 Task: Set up trigger to resolution for routine software license audits.
Action: Mouse moved to (718, 44)
Screenshot: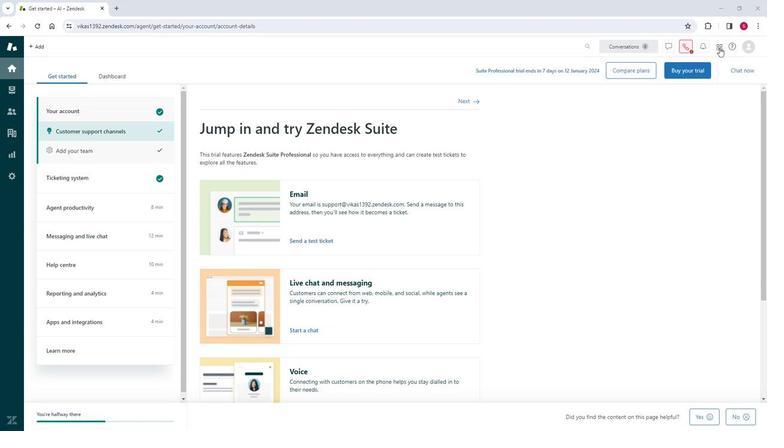 
Action: Mouse pressed left at (718, 44)
Screenshot: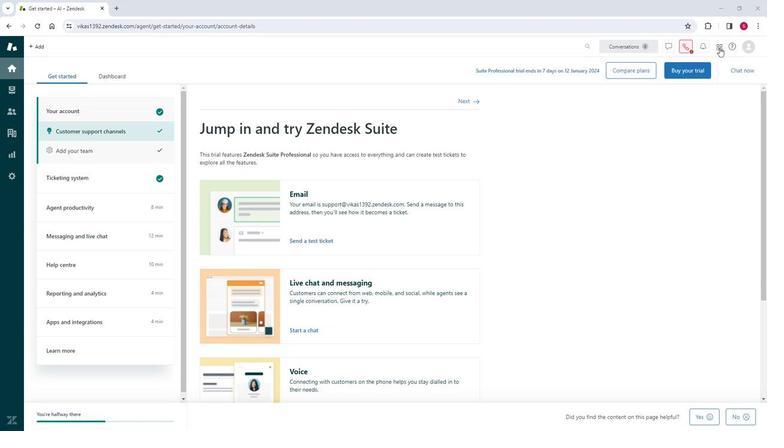 
Action: Mouse moved to (672, 242)
Screenshot: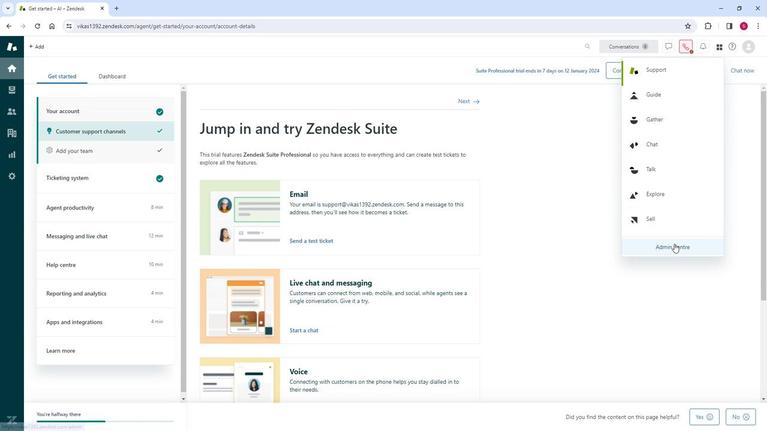 
Action: Mouse pressed left at (672, 242)
Screenshot: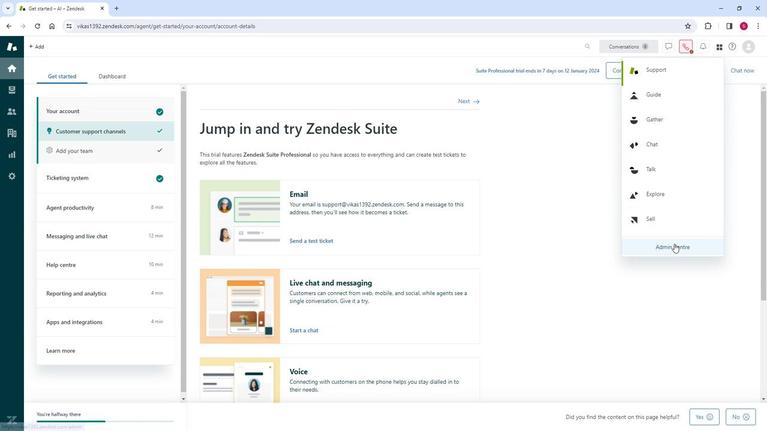 
Action: Mouse moved to (68, 223)
Screenshot: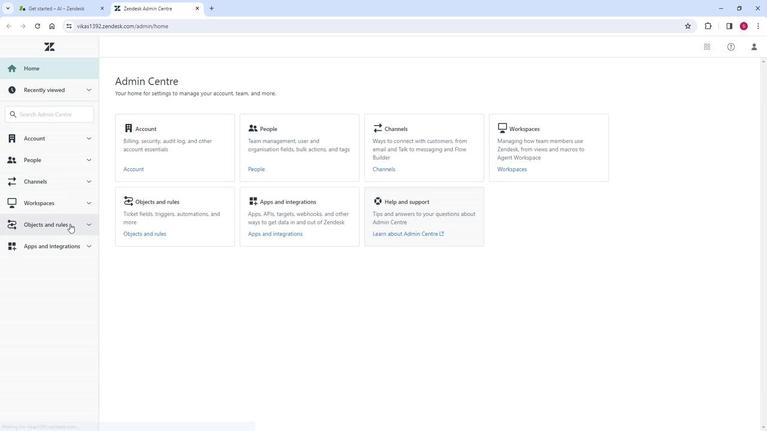 
Action: Mouse pressed left at (68, 223)
Screenshot: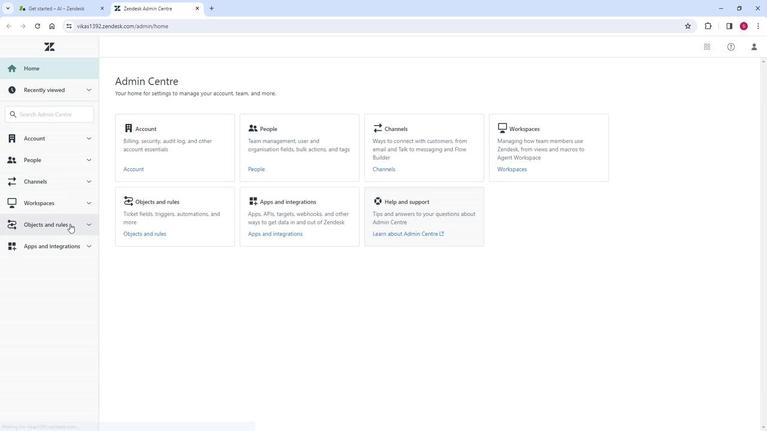 
Action: Mouse moved to (46, 331)
Screenshot: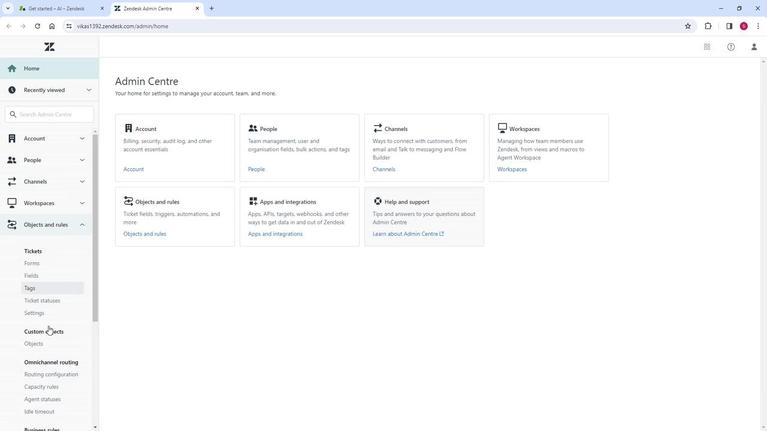 
Action: Mouse scrolled (46, 330) with delta (0, 0)
Screenshot: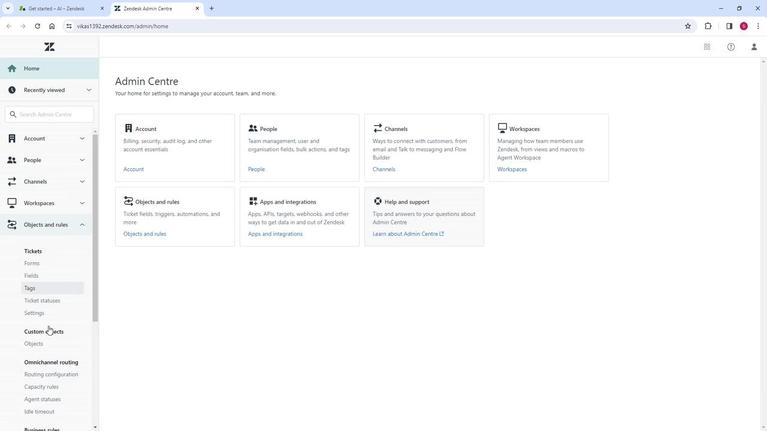 
Action: Mouse moved to (47, 347)
Screenshot: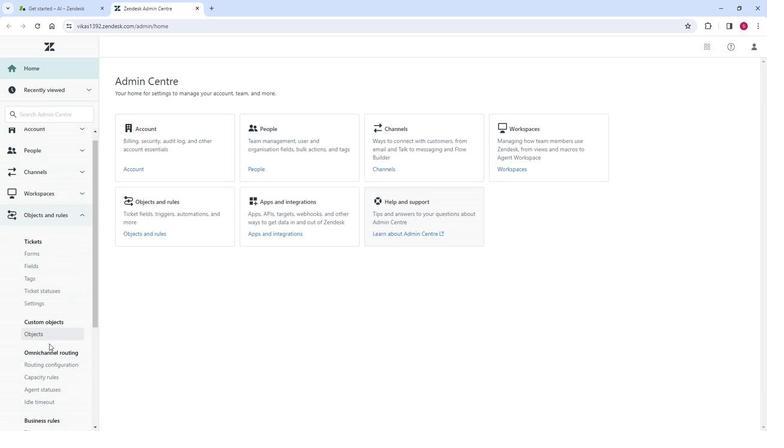 
Action: Mouse scrolled (47, 346) with delta (0, 0)
Screenshot: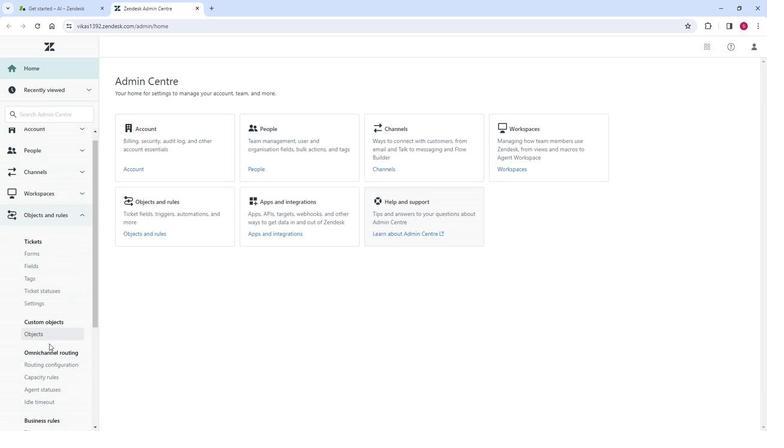 
Action: Mouse moved to (33, 359)
Screenshot: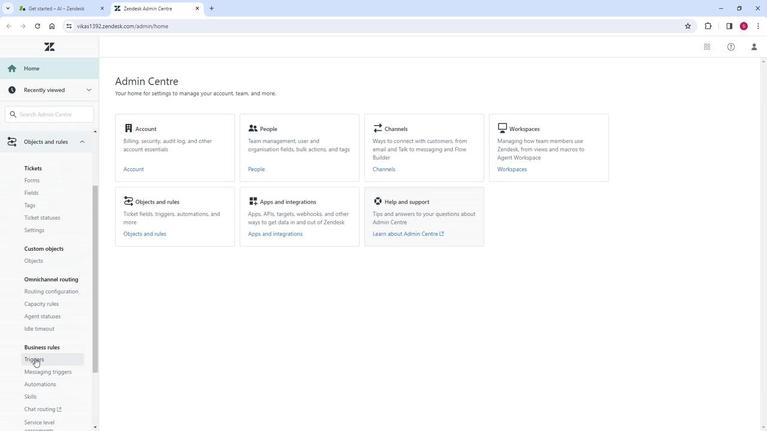 
Action: Mouse pressed left at (33, 359)
Screenshot: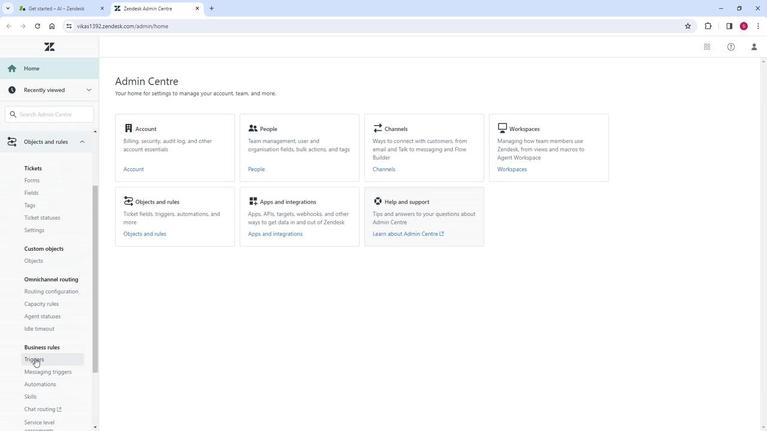 
Action: Mouse moved to (701, 79)
Screenshot: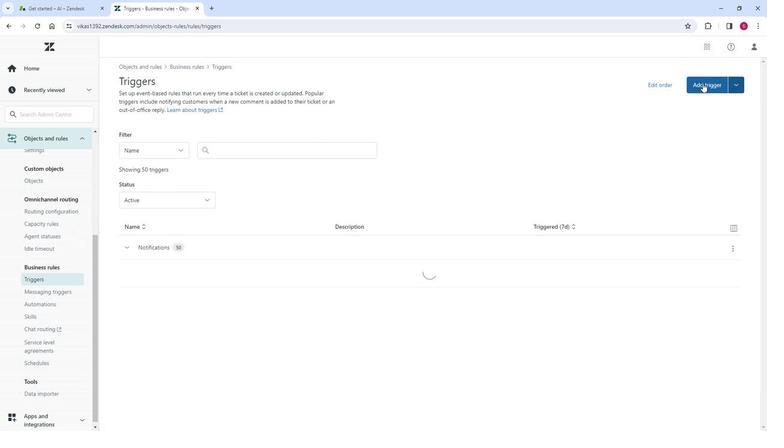
Action: Mouse pressed left at (701, 79)
Screenshot: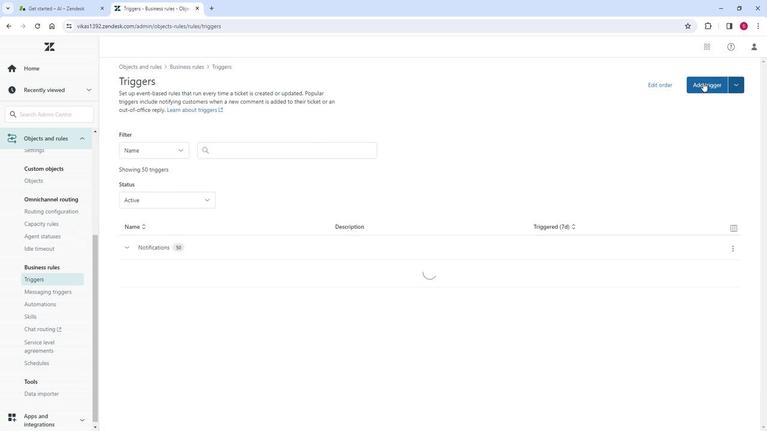 
Action: Mouse moved to (165, 114)
Screenshot: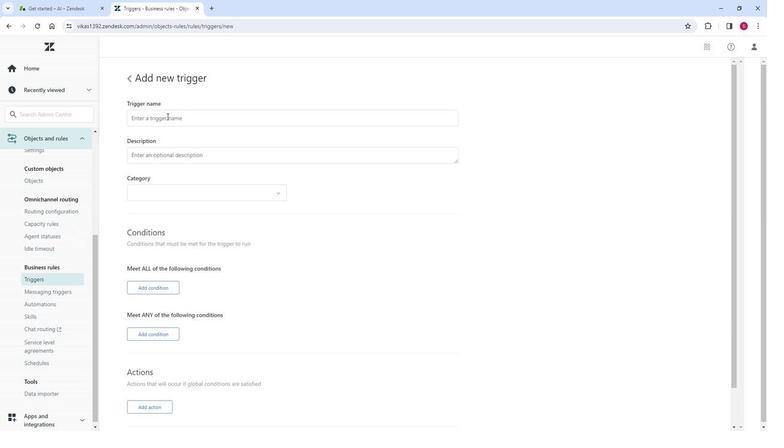 
Action: Mouse pressed left at (165, 114)
Screenshot: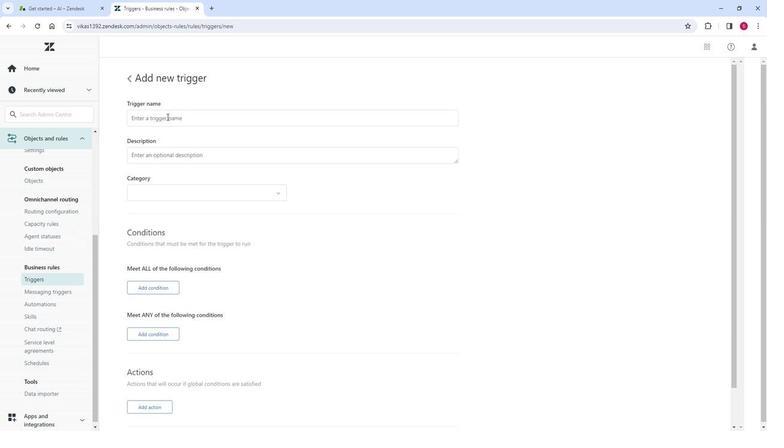 
Action: Mouse moved to (166, 114)
Screenshot: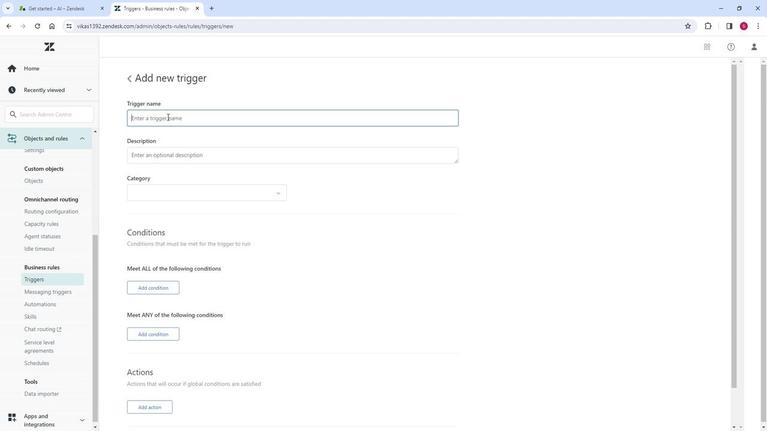 
Action: Key pressed <Key.shift>Auto<Key.space>resolce<Key.backspace><Key.backspace>ve<Key.space>s<Key.backspace>software<Key.space>licebe<Key.backspace><Key.backspace>v<Key.backspace>nse<Key.space>audit
Screenshot: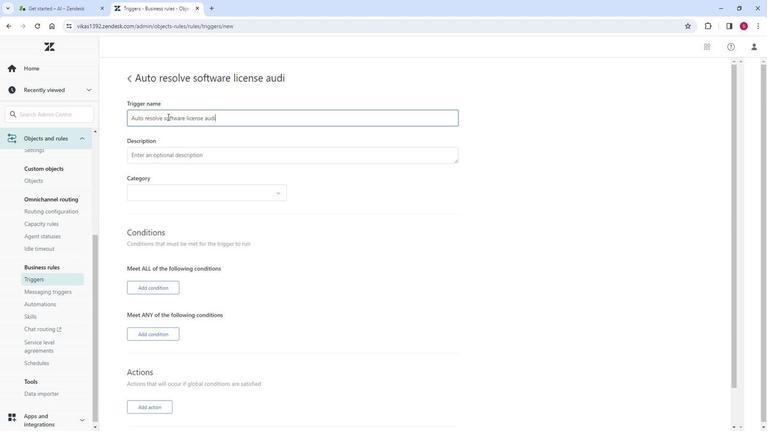 
Action: Mouse moved to (167, 157)
Screenshot: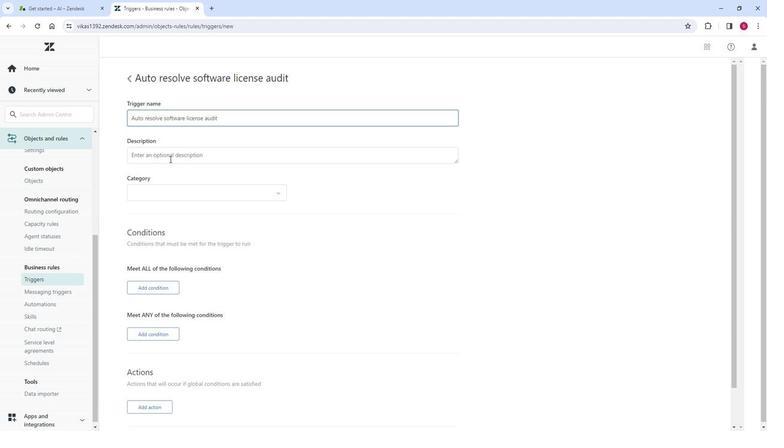 
Action: Mouse pressed left at (167, 157)
Screenshot: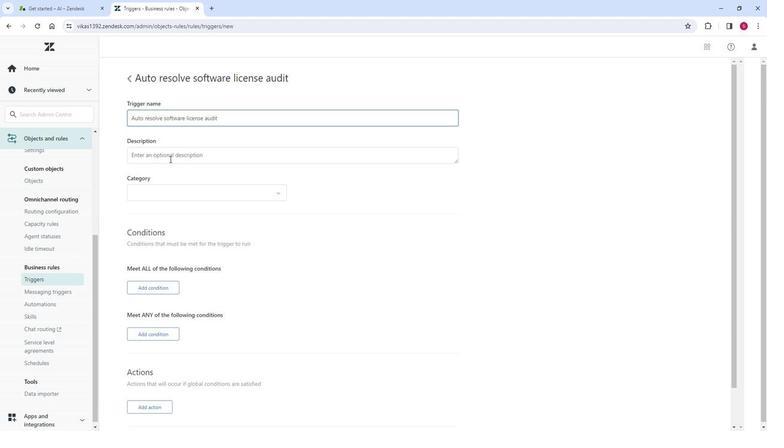 
Action: Mouse moved to (336, 131)
Screenshot: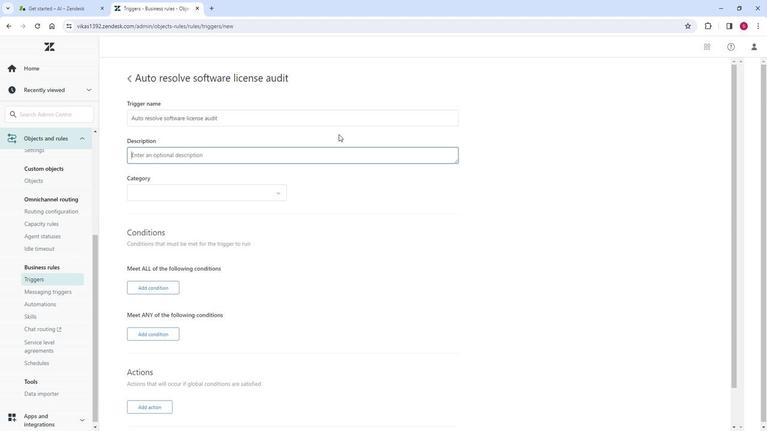 
Action: Key pressed <Key.shift>Automatically<Key.space>resi<Key.backspace>olves<Key.space>tickets<Key.space>relates<Key.backspace>d<Key.space>to<Key.space>routine<Key.space>audits.<Key.space><Key.shift>Activates<Key.space>when<Key.space>a<Key.space>ticket<Key.space>is<Key.space>created<Key.space>or<Key.space>updated<Key.space>witg<Key.backspace>h<Key.space>the<Key.space>tag<Key.space><Key.shift>"".<Key.left><Key.left><Key.shift><Key.shift><Key.shift><Key.shift><Key.shift><Key.shift><Key.shift><Key.shift><Key.shift><Key.shift><Key.shift><Key.shift><Key.shift><Key.shift><Key.shift><Key.shift><Key.shift>License<Key.space><Key.backspace><Key.shift><Key.shift><Key.shift><Key.shift><Key.shift><Key.shift><Key.shift><Key.shift><Key.shift><Key.shift><Key.shift><Key.shift><Key.shift><Key.shift><Key.shift><Key.shift><Key.shift><Key.shift><Key.shift><Key.shift><Key.shift><Key.shift><Key.shift><Key.shift><Key.shift>_<Key.shift>Audit
Screenshot: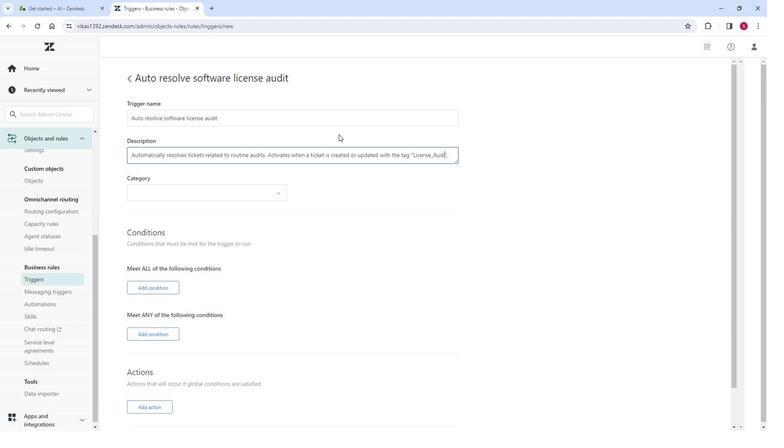 
Action: Mouse moved to (282, 192)
Screenshot: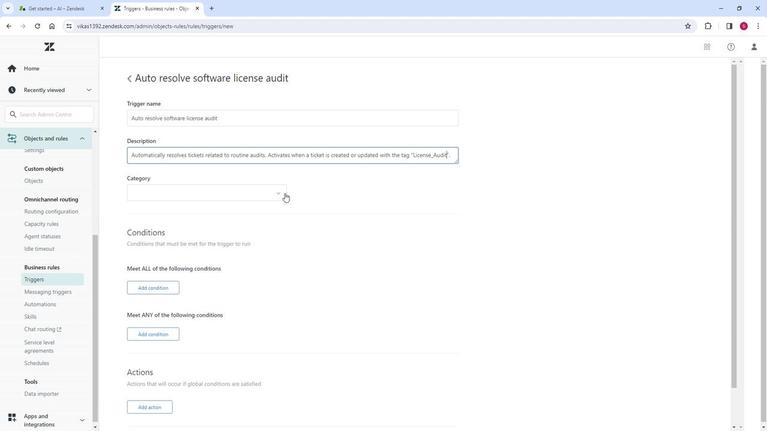 
Action: Mouse pressed left at (282, 192)
Screenshot: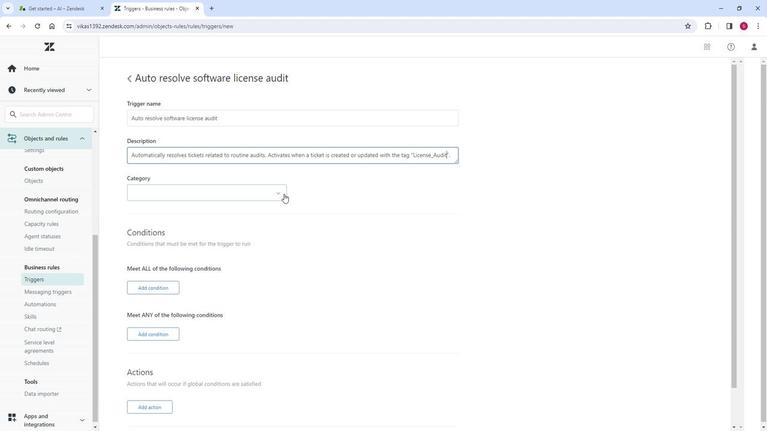 
Action: Mouse moved to (210, 215)
Screenshot: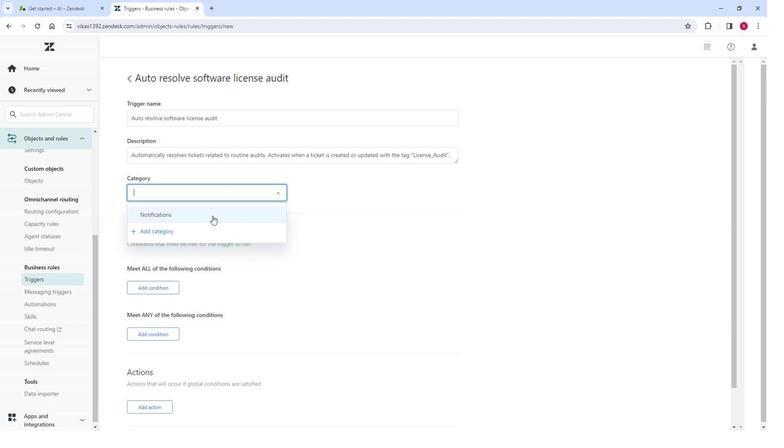 
Action: Mouse pressed left at (210, 215)
Screenshot: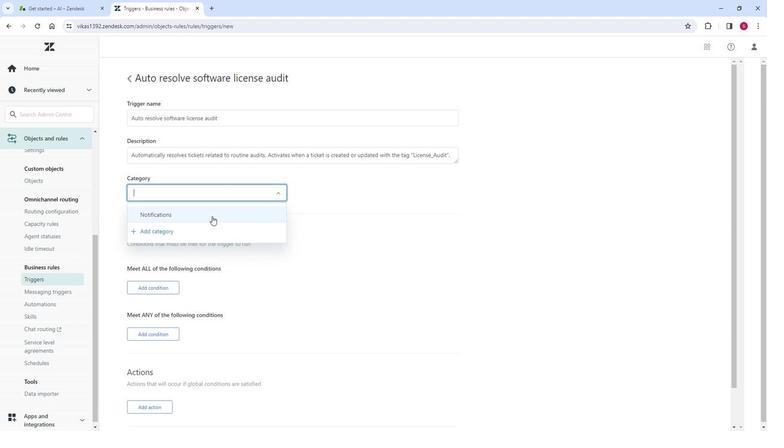 
Action: Mouse moved to (156, 285)
Screenshot: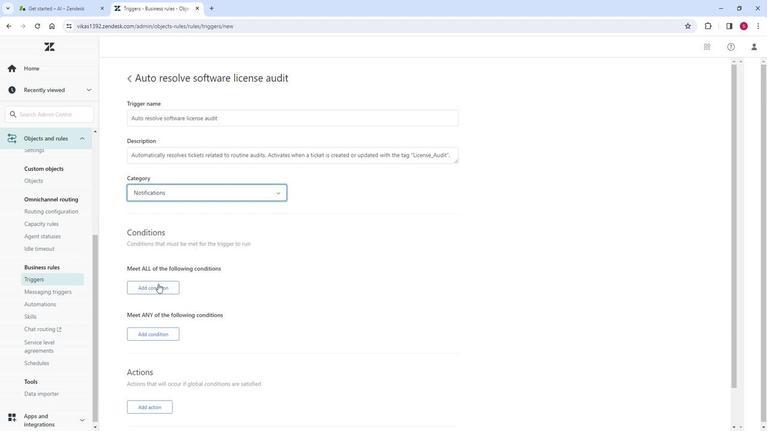 
Action: Mouse pressed left at (156, 285)
Screenshot: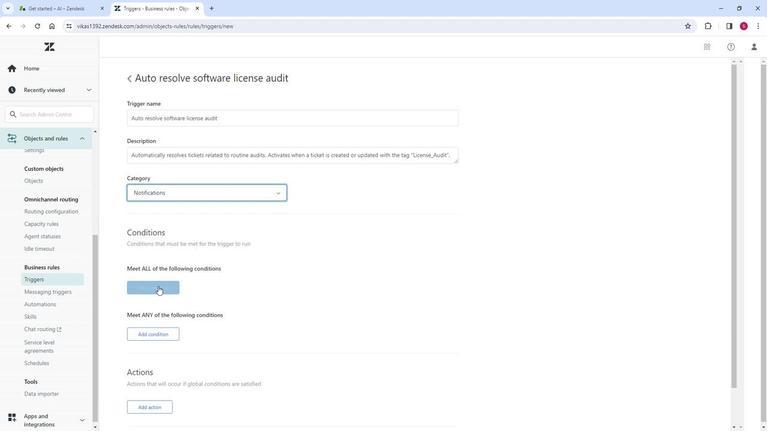 
Action: Mouse moved to (214, 299)
Screenshot: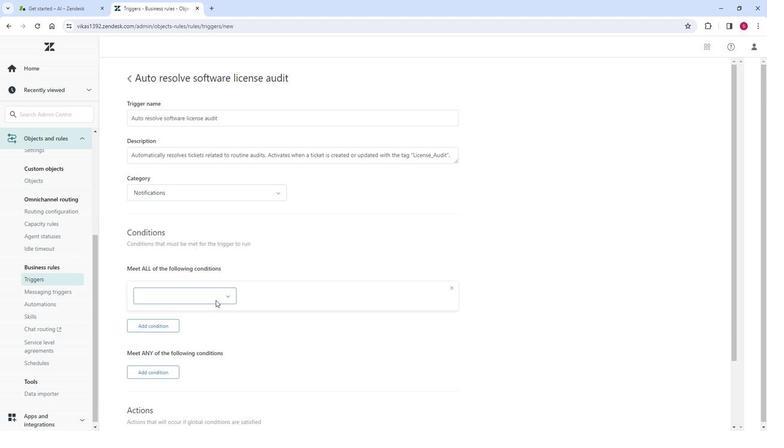 
Action: Mouse pressed left at (214, 299)
Screenshot: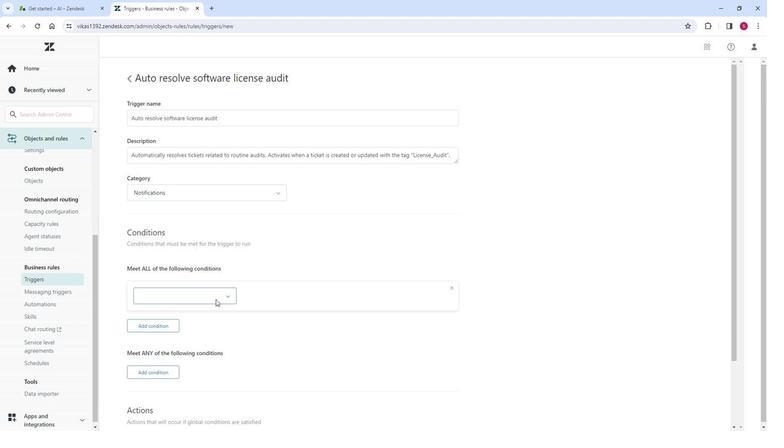 
Action: Mouse moved to (176, 175)
Screenshot: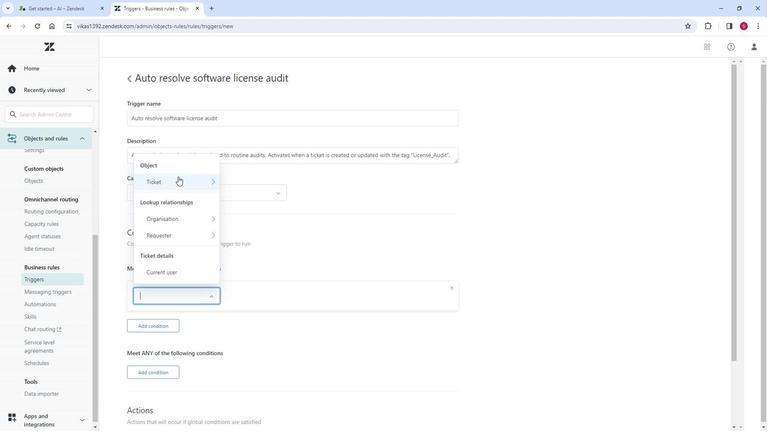 
Action: Mouse pressed left at (176, 175)
Screenshot: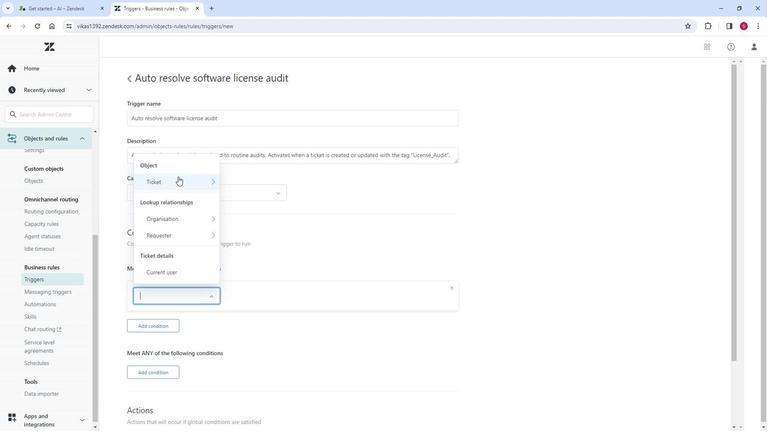 
Action: Mouse moved to (174, 215)
Screenshot: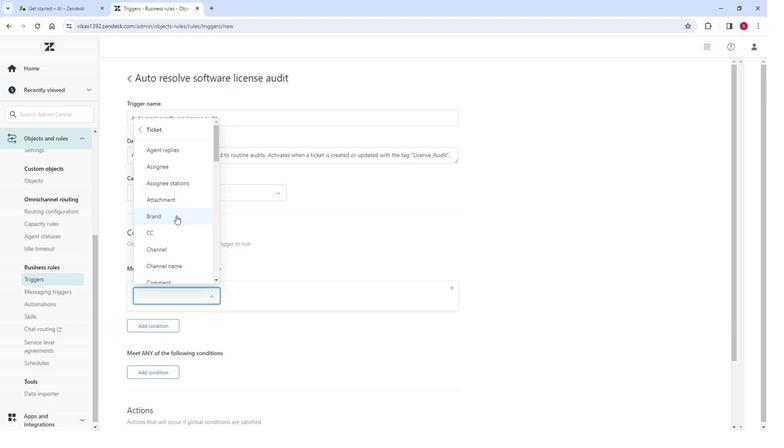 
Action: Mouse scrolled (174, 215) with delta (0, 0)
Screenshot: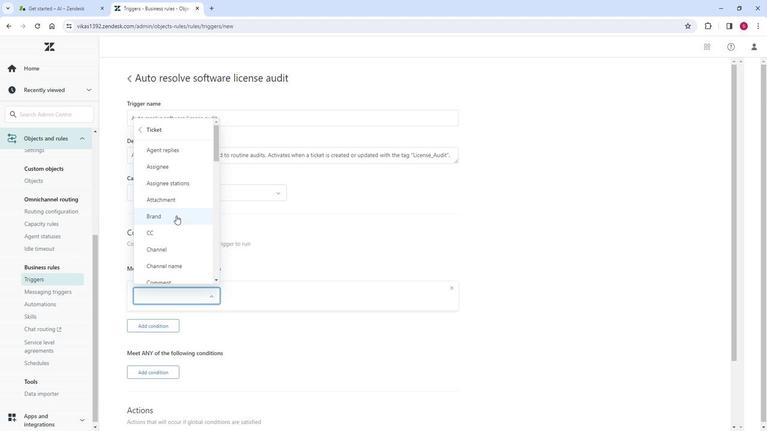 
Action: Mouse moved to (173, 218)
Screenshot: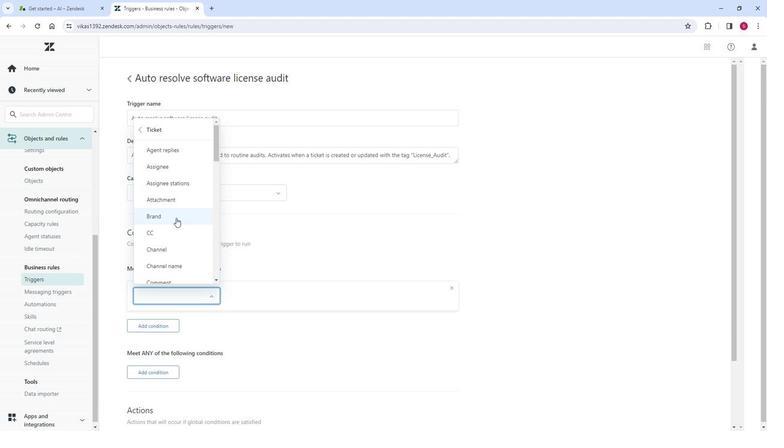 
Action: Mouse scrolled (173, 217) with delta (0, 0)
Screenshot: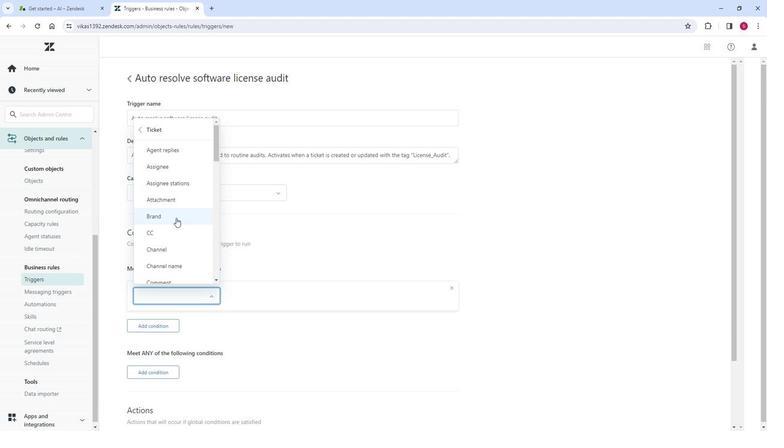 
Action: Mouse moved to (173, 220)
Screenshot: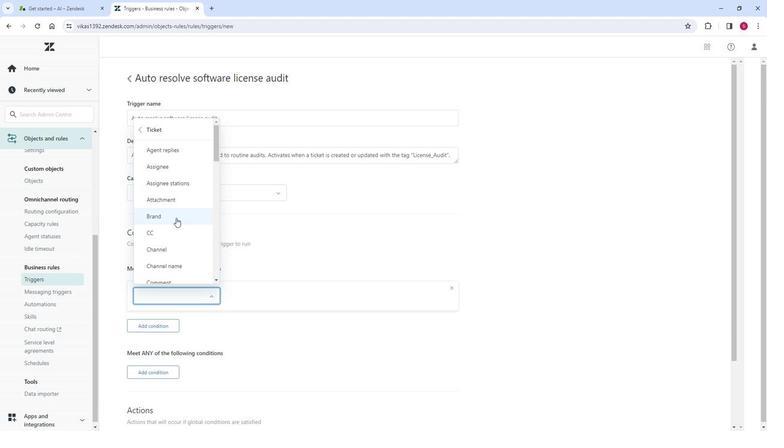 
Action: Mouse scrolled (173, 219) with delta (0, 0)
Screenshot: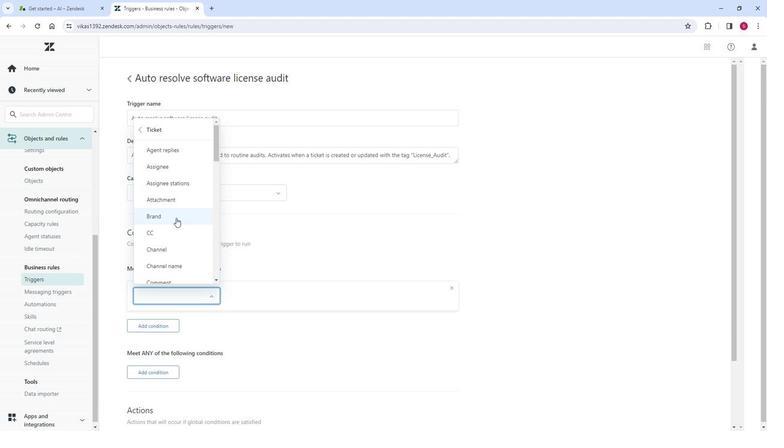 
Action: Mouse moved to (173, 220)
Screenshot: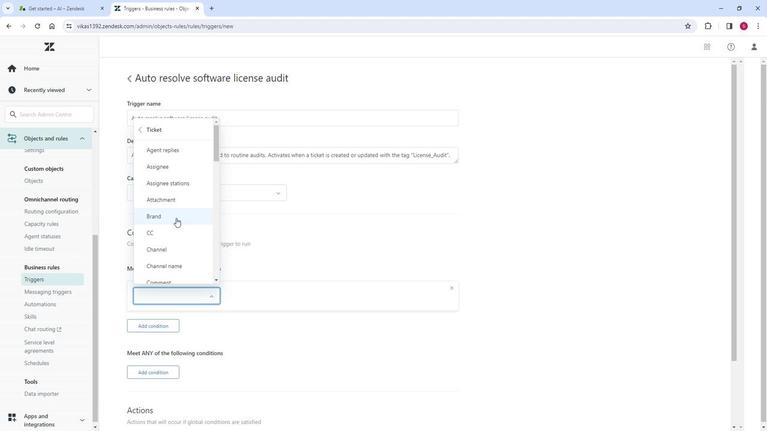 
Action: Mouse scrolled (173, 220) with delta (0, 0)
Screenshot: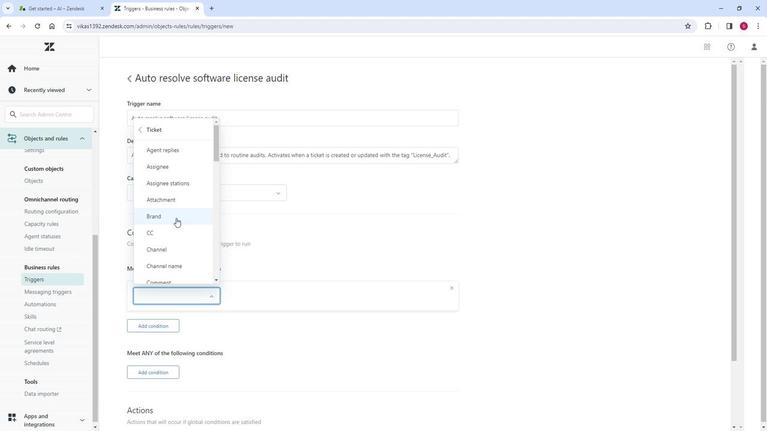 
Action: Mouse moved to (173, 221)
Screenshot: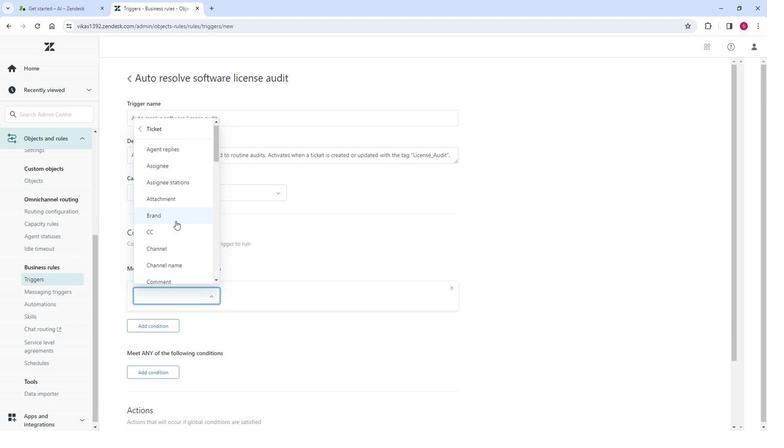 
Action: Mouse scrolled (173, 221) with delta (0, 0)
Screenshot: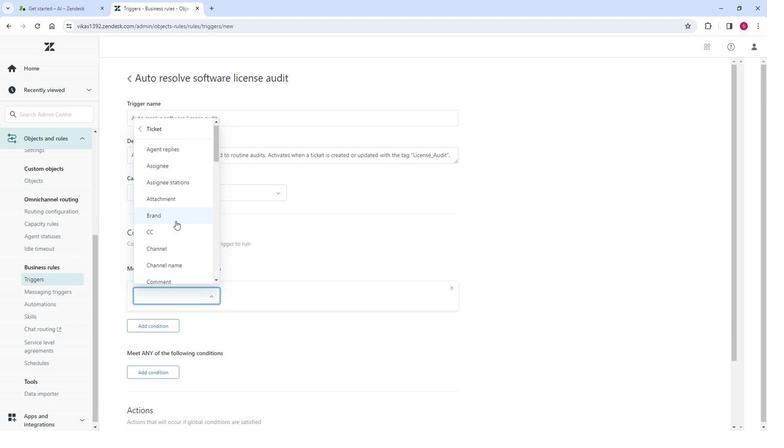 
Action: Mouse moved to (174, 224)
Screenshot: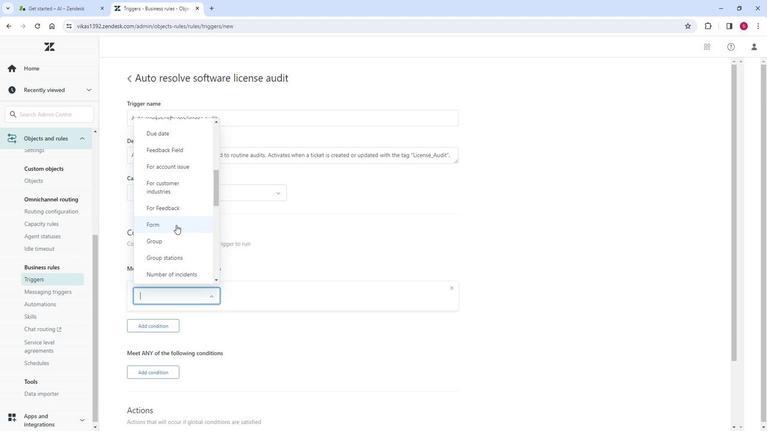 
Action: Mouse scrolled (174, 223) with delta (0, 0)
Screenshot: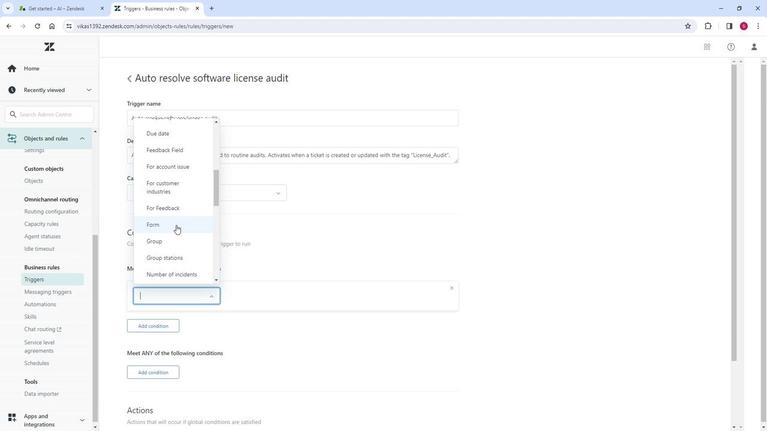 
Action: Mouse scrolled (174, 223) with delta (0, 0)
Screenshot: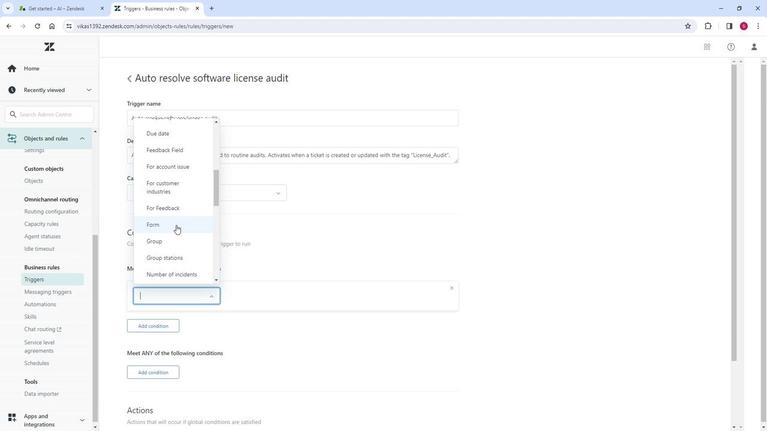 
Action: Mouse scrolled (174, 223) with delta (0, 0)
Screenshot: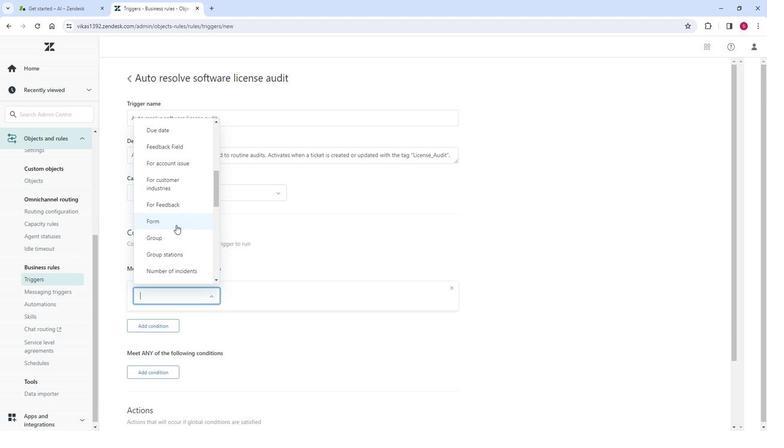 
Action: Mouse moved to (173, 226)
Screenshot: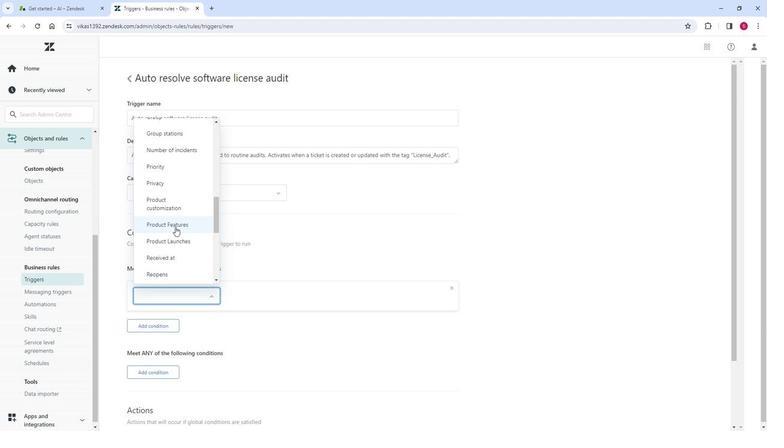 
Action: Mouse scrolled (173, 226) with delta (0, 0)
Screenshot: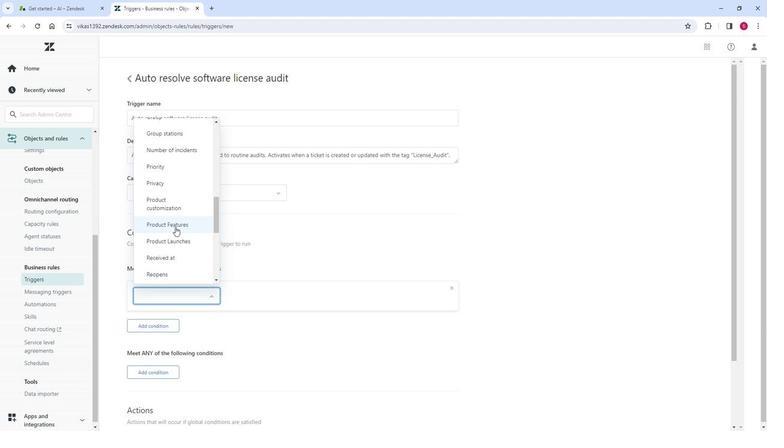 
Action: Mouse moved to (173, 226)
Screenshot: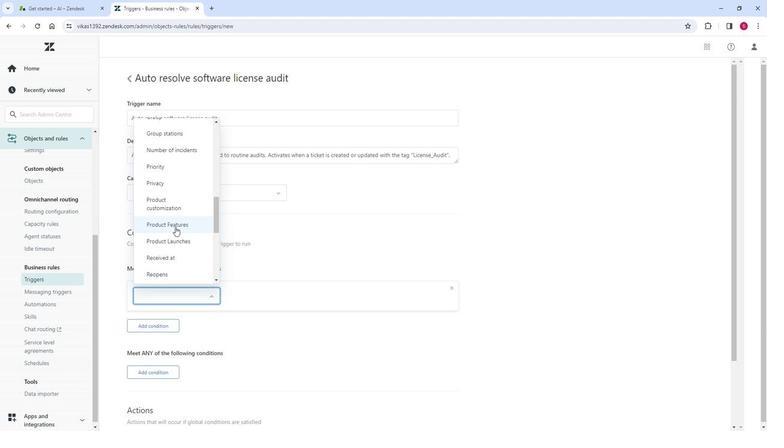 
Action: Mouse scrolled (173, 226) with delta (0, 0)
Screenshot: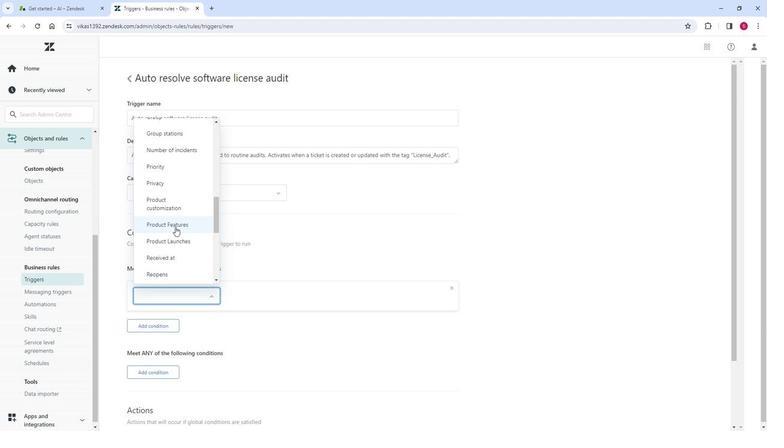 
Action: Mouse scrolled (173, 226) with delta (0, 0)
Screenshot: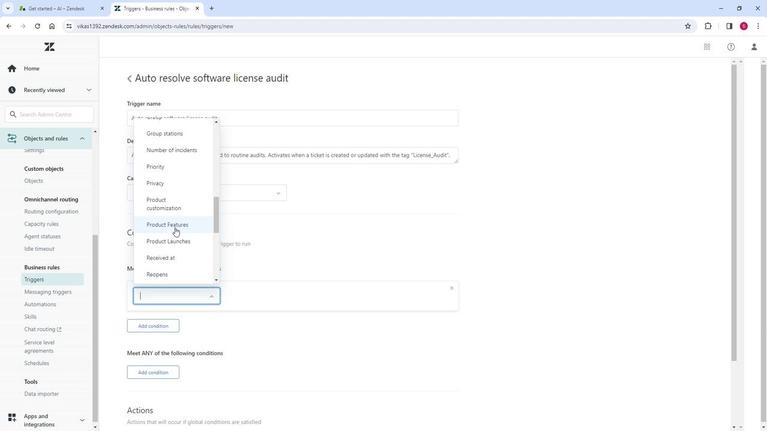 
Action: Mouse scrolled (173, 226) with delta (0, 0)
Screenshot: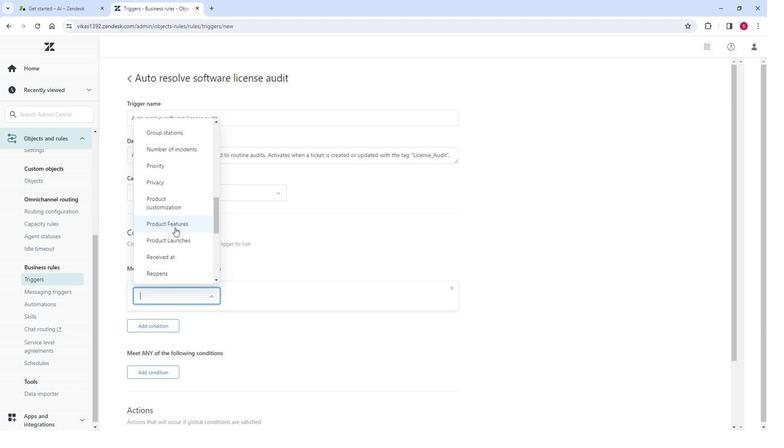
Action: Mouse scrolled (173, 226) with delta (0, 0)
Screenshot: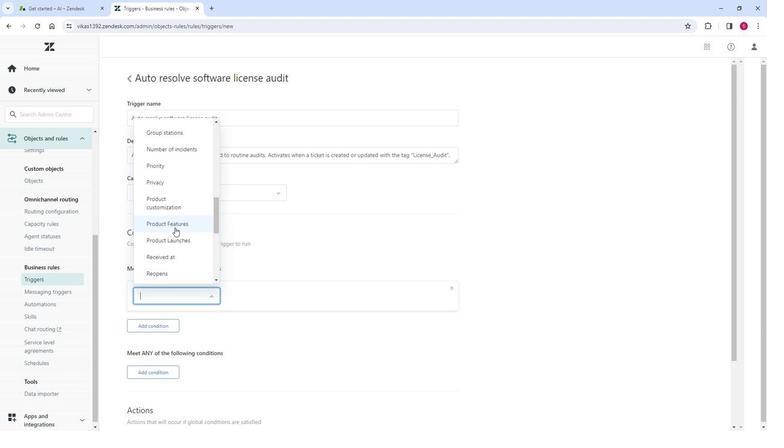 
Action: Mouse moved to (164, 158)
Screenshot: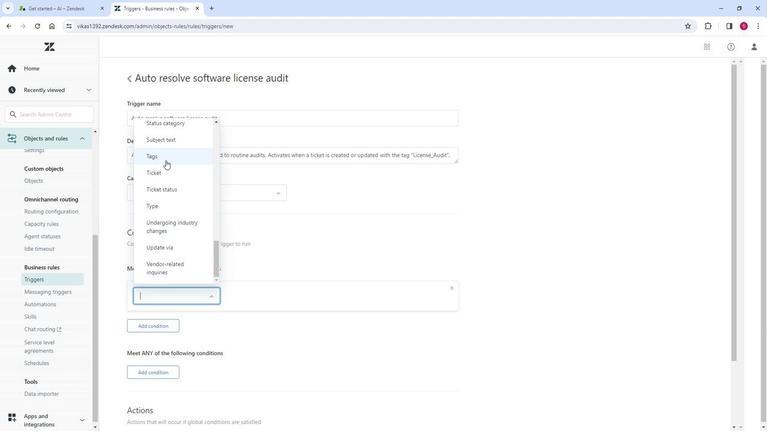 
Action: Mouse pressed left at (164, 158)
Screenshot: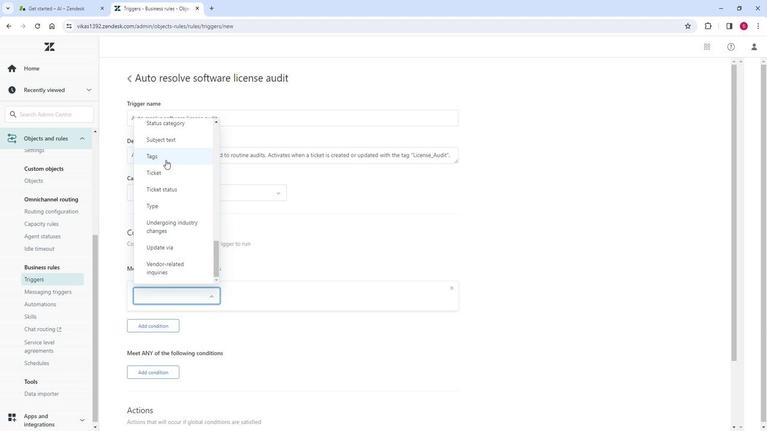 
Action: Mouse moved to (284, 315)
Screenshot: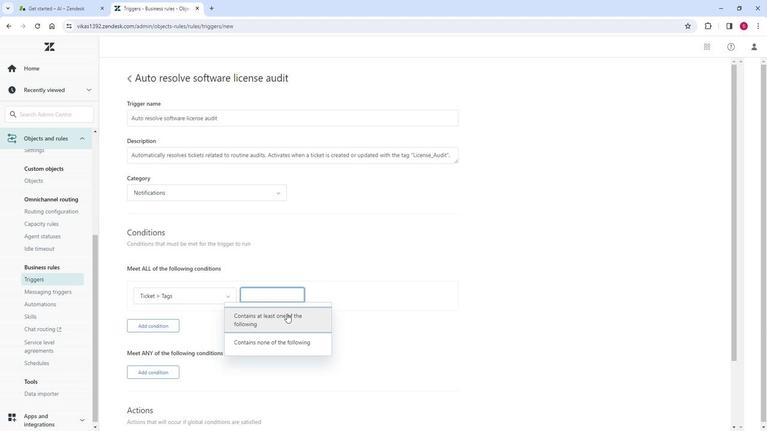 
Action: Mouse pressed left at (284, 315)
Screenshot: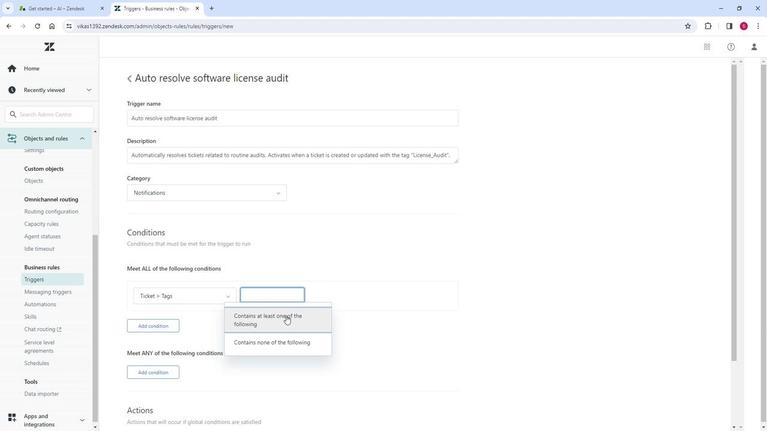 
Action: Mouse moved to (369, 297)
Screenshot: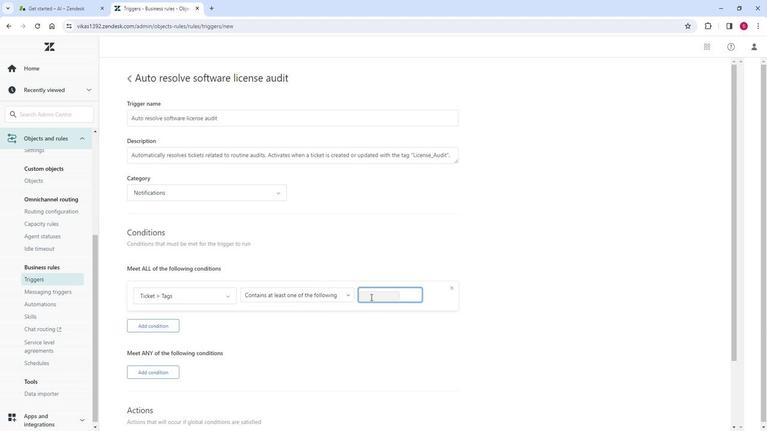 
Action: Key pressed <Key.shift>License<Key.shift><Key.shift><Key.shift><Key.shift>_a<Key.backspace><Key.shift>Aufi<Key.backspace><Key.backspace>dit<Key.enter>
Screenshot: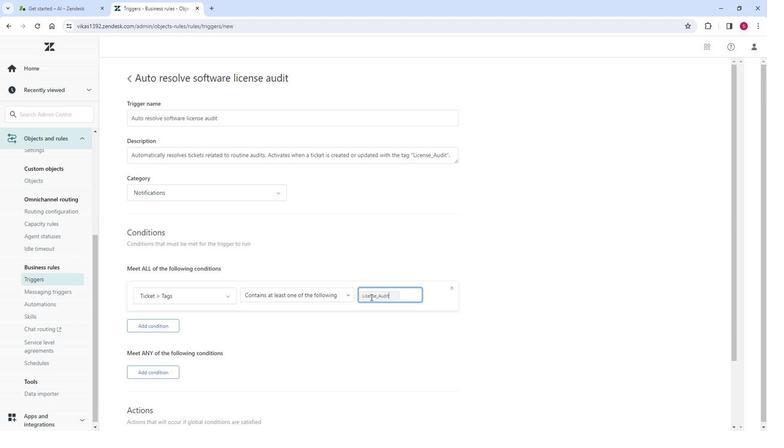 
Action: Mouse moved to (365, 245)
Screenshot: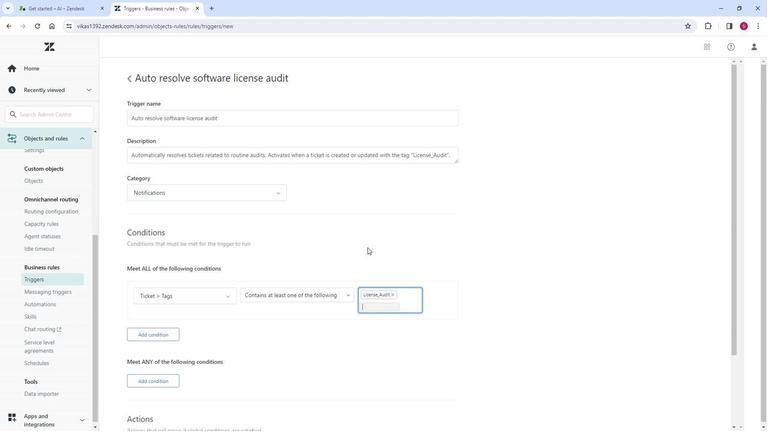 
Action: Key pressed <Key.shift>License<Key.enter><Key.shift>Audit<Key.enter>
Screenshot: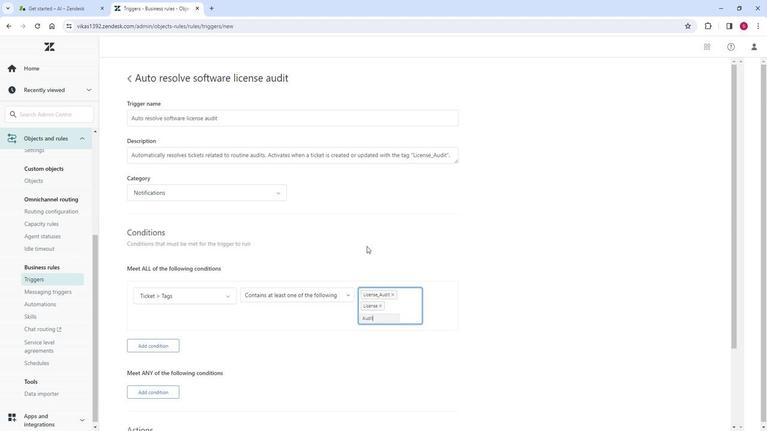 
Action: Mouse moved to (163, 391)
Screenshot: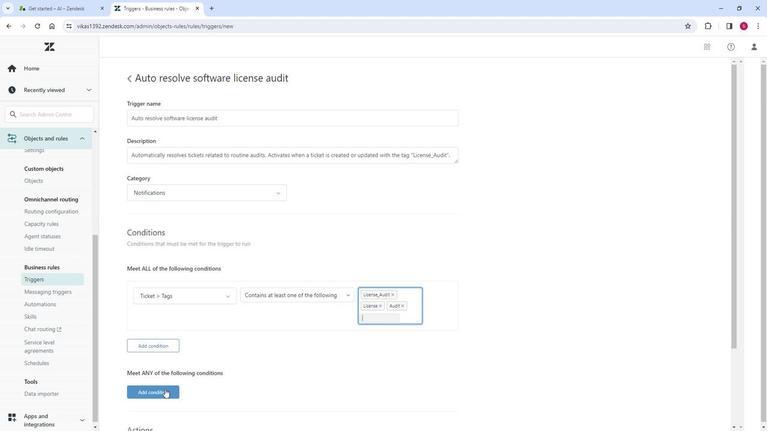 
Action: Mouse pressed left at (163, 391)
Screenshot: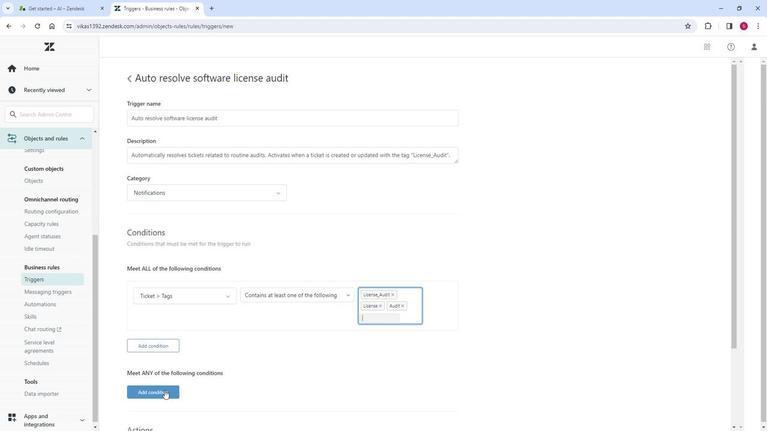 
Action: Mouse moved to (205, 346)
Screenshot: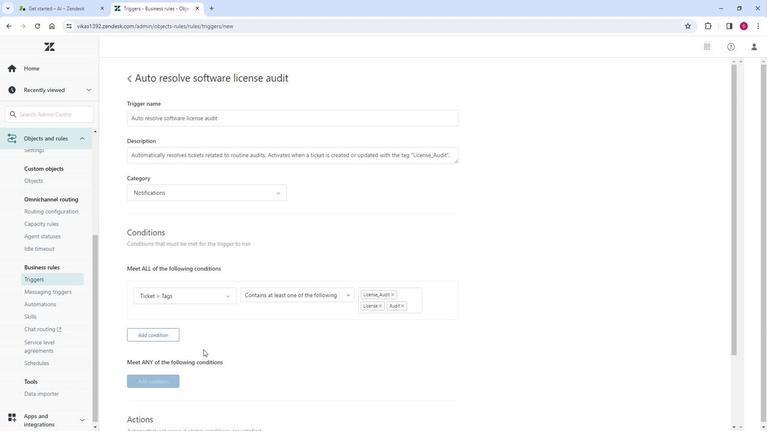 
Action: Mouse scrolled (205, 345) with delta (0, 0)
Screenshot: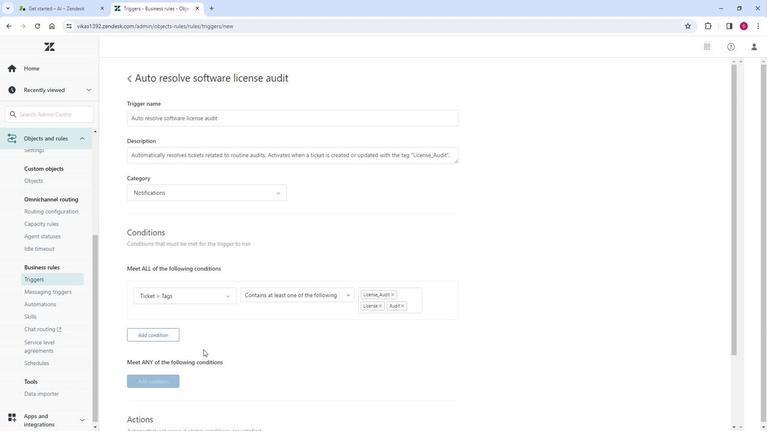 
Action: Mouse moved to (207, 343)
Screenshot: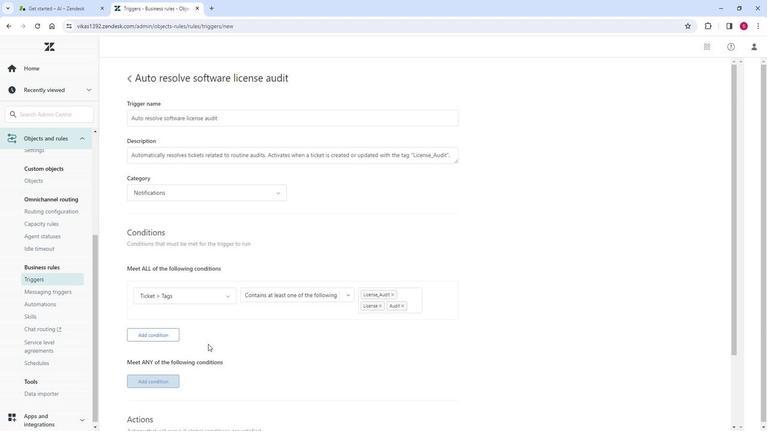 
Action: Mouse scrolled (207, 342) with delta (0, 0)
Screenshot: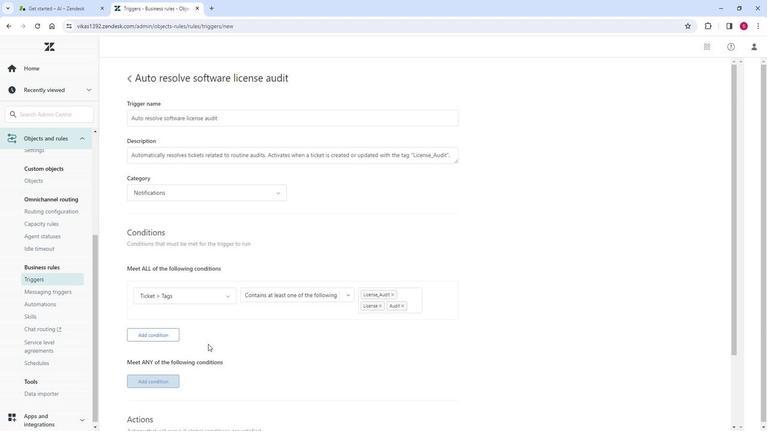 
Action: Mouse moved to (208, 339)
Screenshot: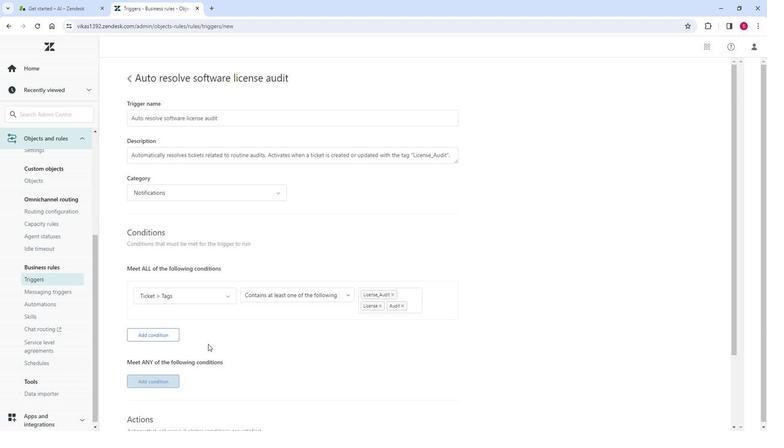 
Action: Mouse scrolled (208, 339) with delta (0, 0)
Screenshot: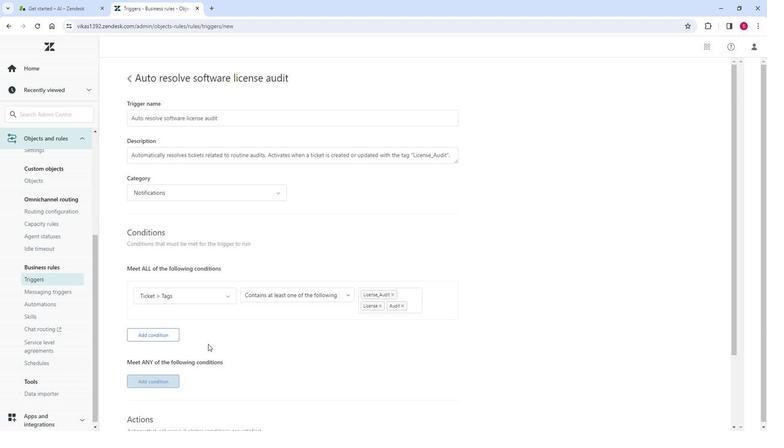 
Action: Mouse moved to (208, 334)
Screenshot: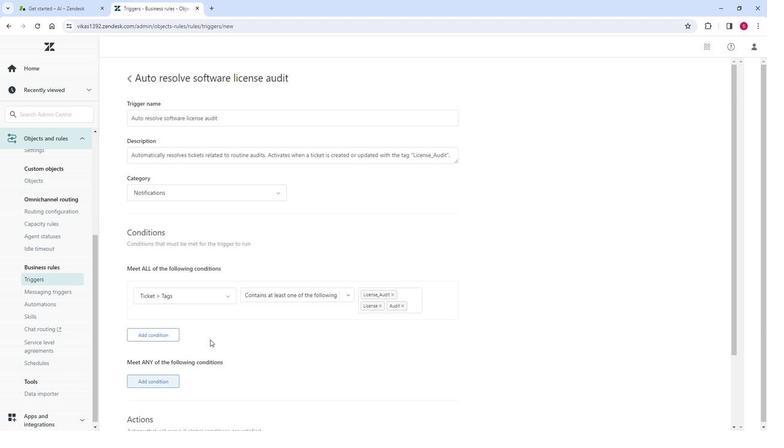 
Action: Mouse scrolled (208, 333) with delta (0, 0)
Screenshot: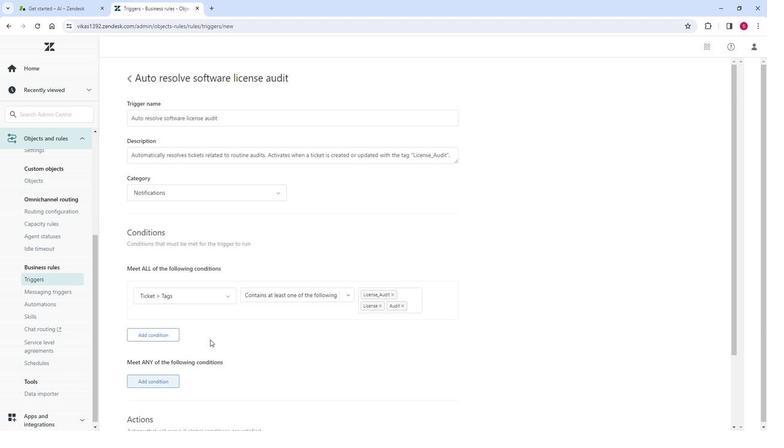 
Action: Mouse moved to (182, 322)
Screenshot: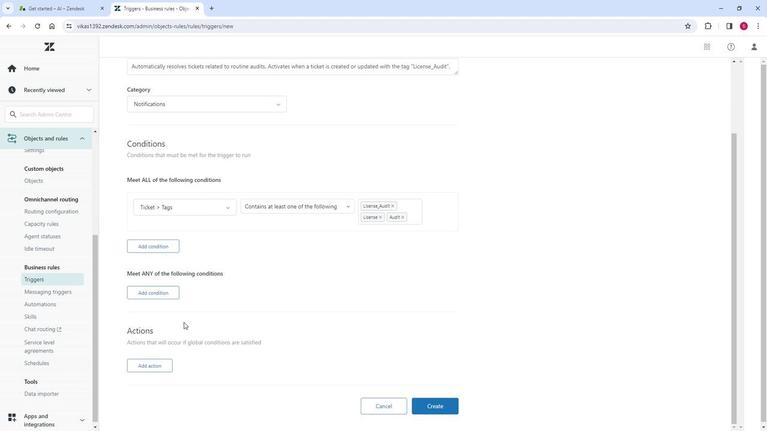 
Action: Mouse scrolled (182, 321) with delta (0, 0)
Screenshot: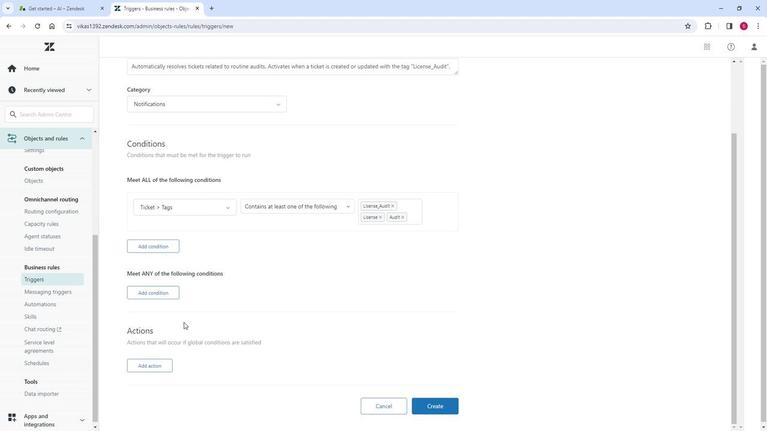 
Action: Mouse moved to (182, 323)
Screenshot: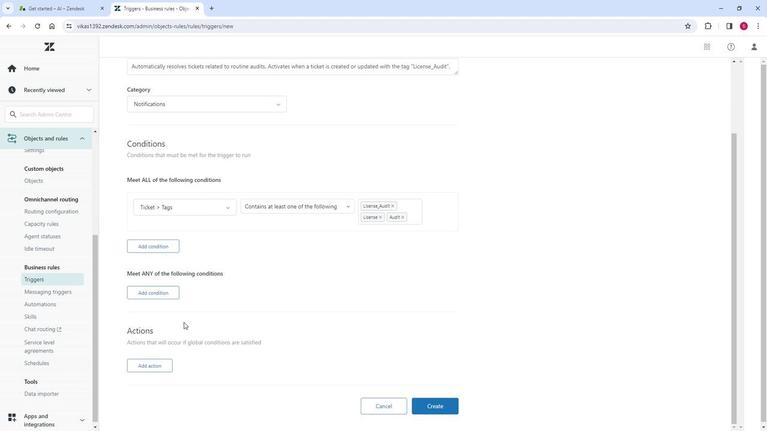 
Action: Mouse scrolled (182, 322) with delta (0, 0)
Screenshot: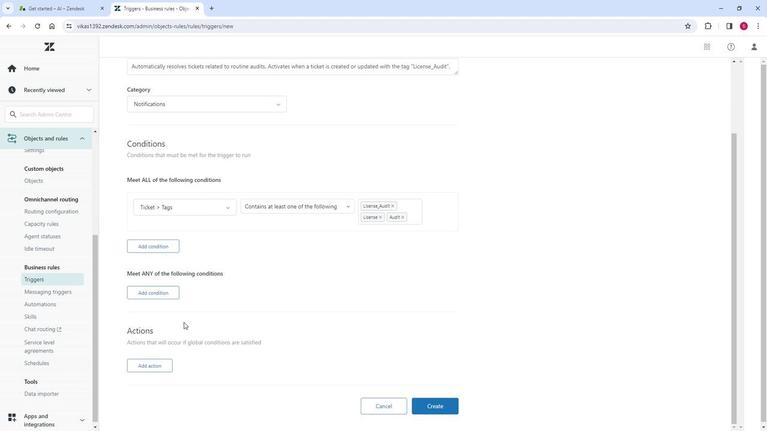 
Action: Mouse moved to (181, 323)
Screenshot: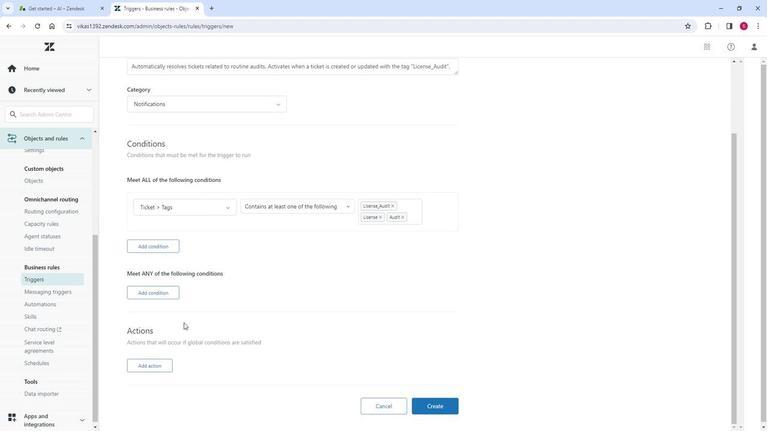 
Action: Mouse scrolled (181, 322) with delta (0, 0)
Screenshot: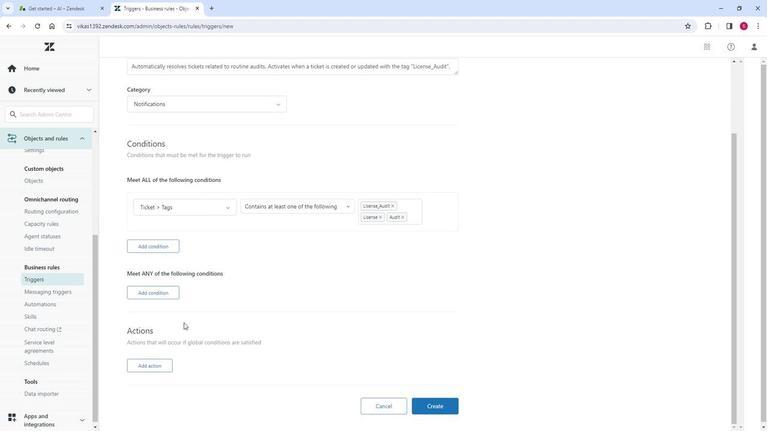 
Action: Mouse moved to (152, 362)
Screenshot: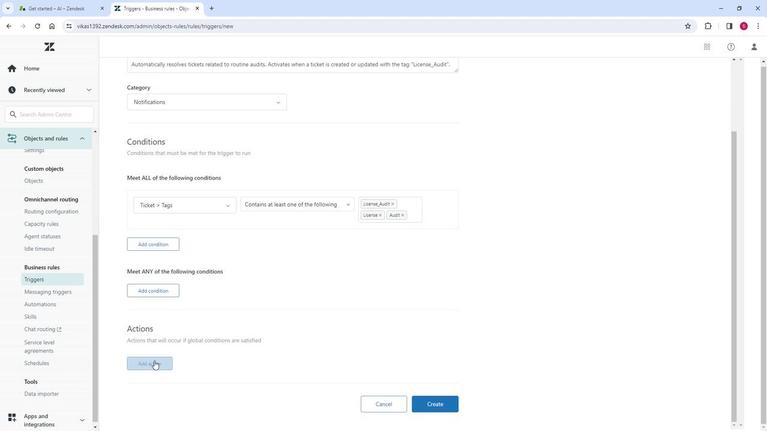 
Action: Mouse pressed left at (152, 362)
Screenshot: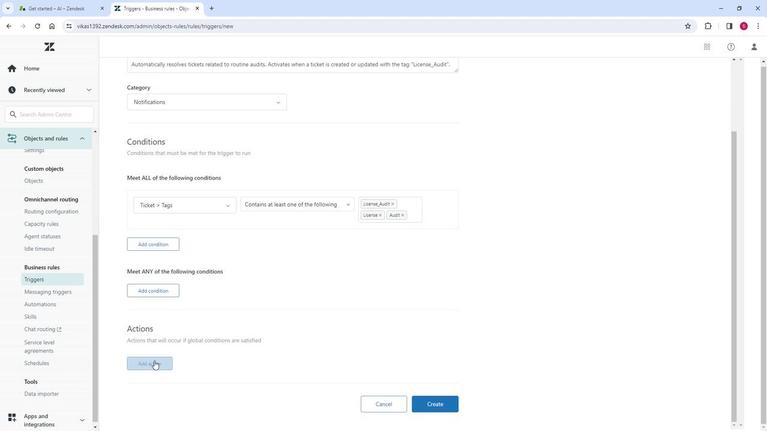 
Action: Mouse moved to (233, 373)
Screenshot: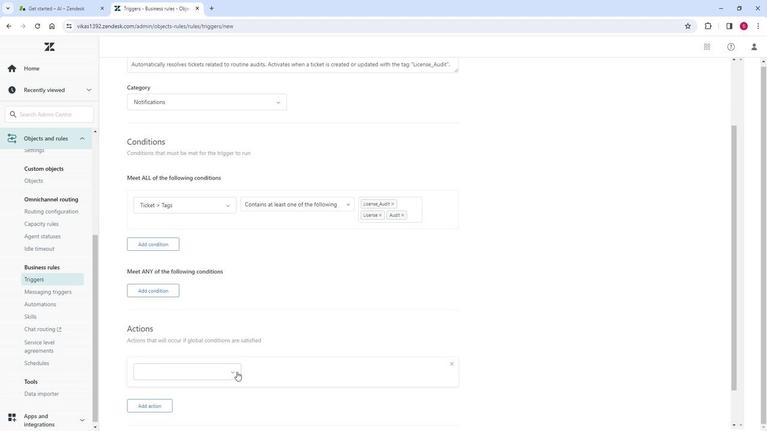 
Action: Mouse pressed left at (233, 373)
Screenshot: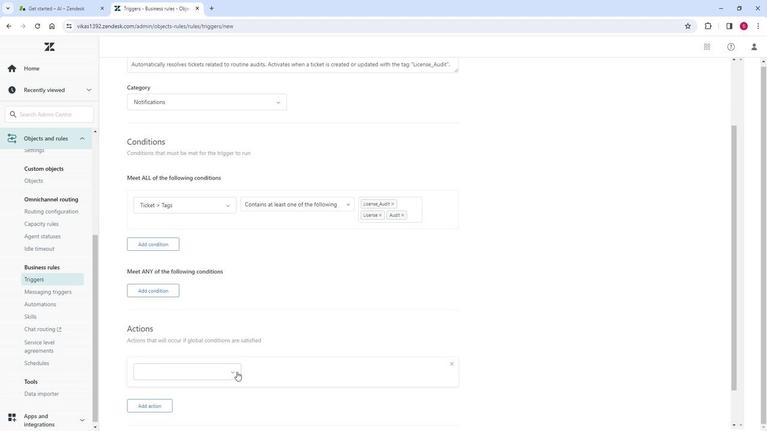 
Action: Mouse moved to (185, 277)
Screenshot: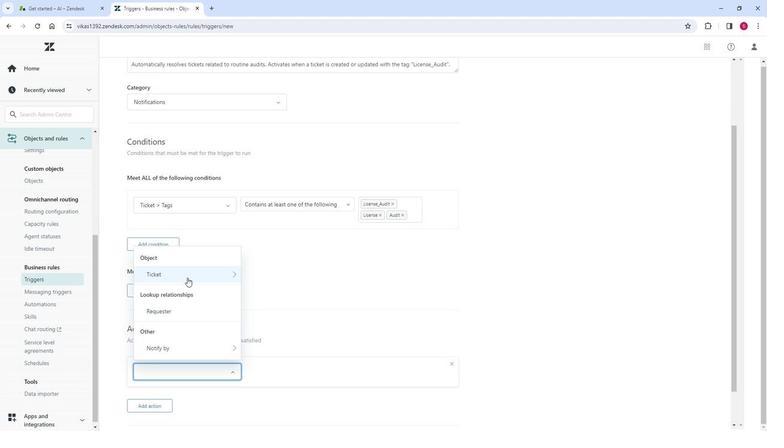 
Action: Mouse pressed left at (185, 277)
Screenshot: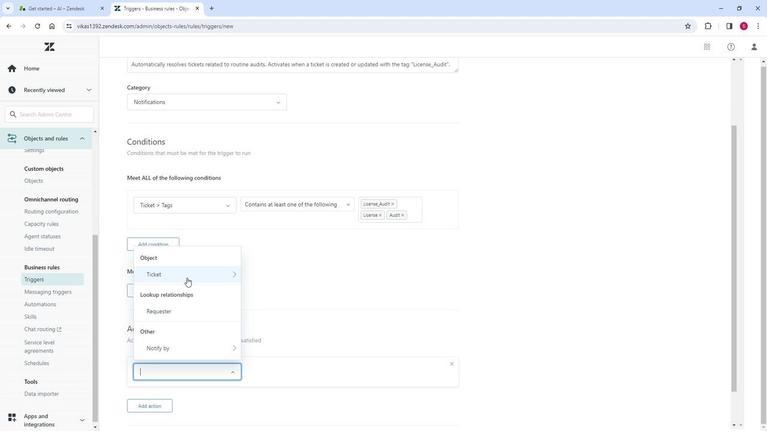 
Action: Mouse moved to (188, 281)
Screenshot: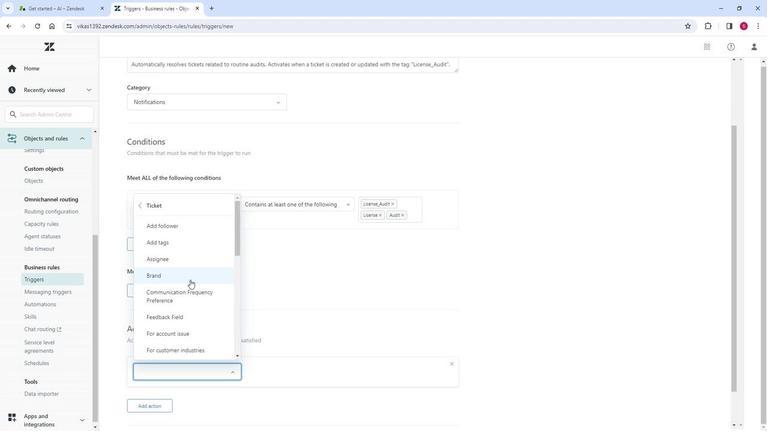 
Action: Mouse scrolled (188, 280) with delta (0, 0)
Screenshot: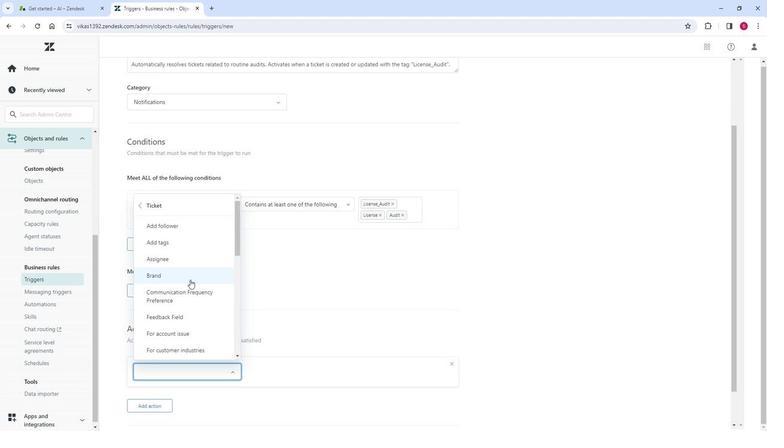 
Action: Mouse moved to (188, 282)
Screenshot: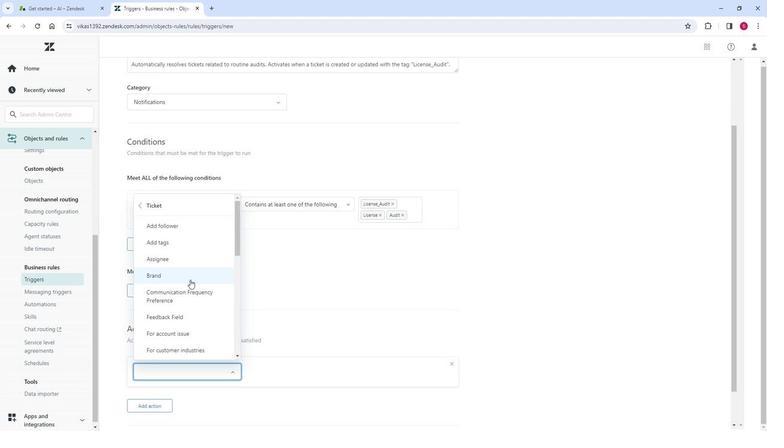 
Action: Mouse scrolled (188, 281) with delta (0, 0)
Screenshot: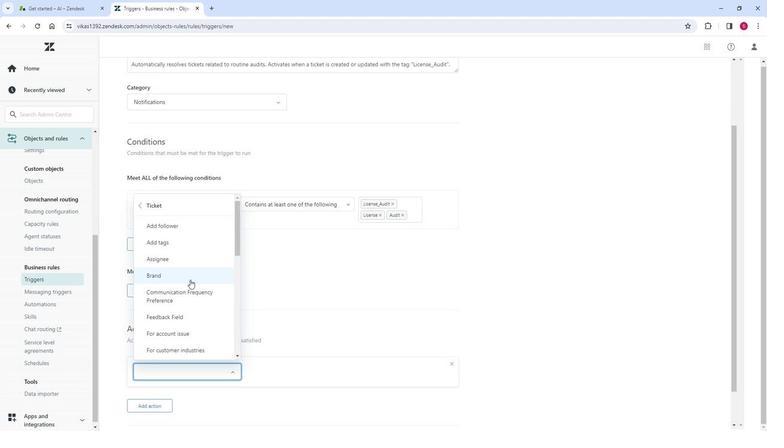 
Action: Mouse moved to (188, 283)
Screenshot: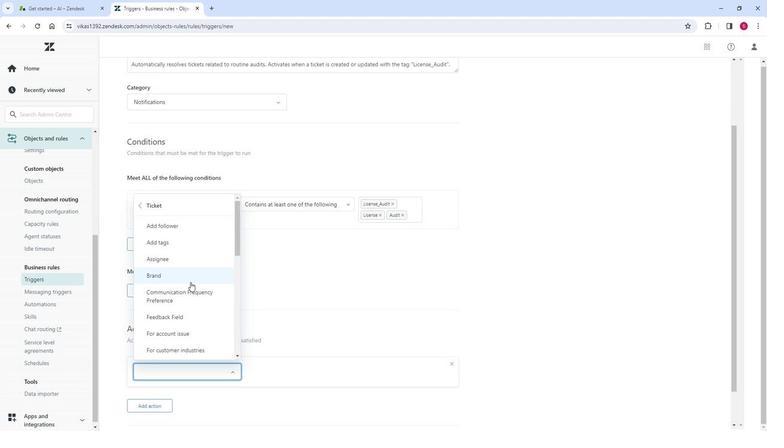
Action: Mouse scrolled (188, 282) with delta (0, 0)
Screenshot: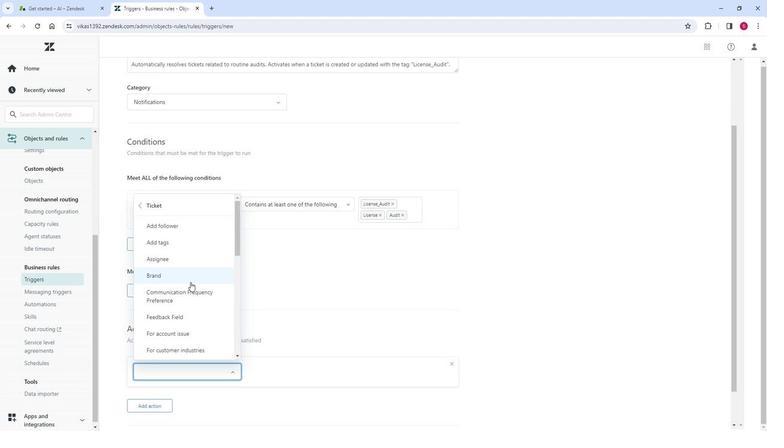
Action: Mouse moved to (189, 285)
Screenshot: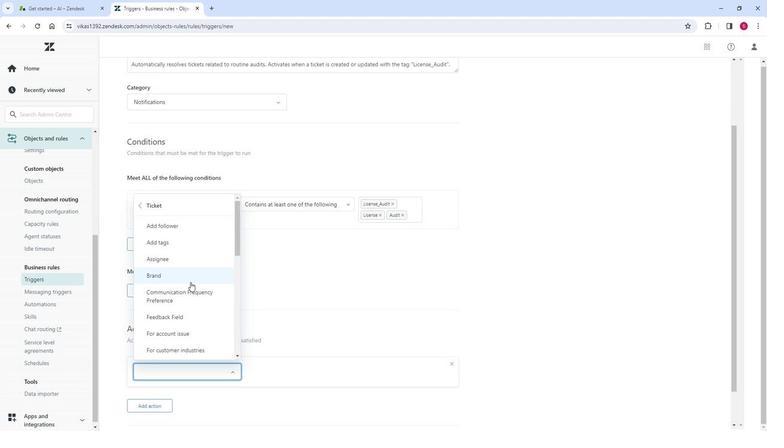 
Action: Mouse scrolled (189, 284) with delta (0, 0)
Screenshot: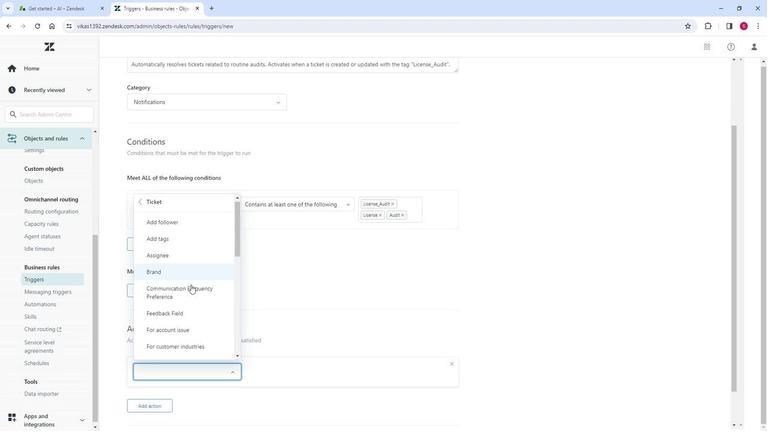 
Action: Mouse moved to (191, 299)
Screenshot: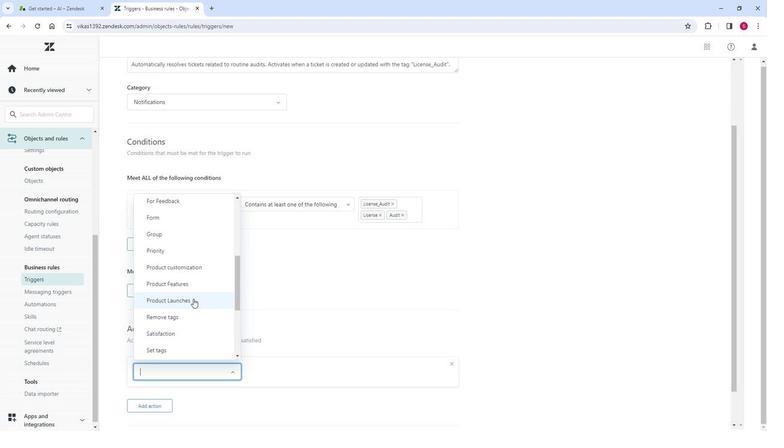 
Action: Mouse scrolled (191, 299) with delta (0, 0)
Screenshot: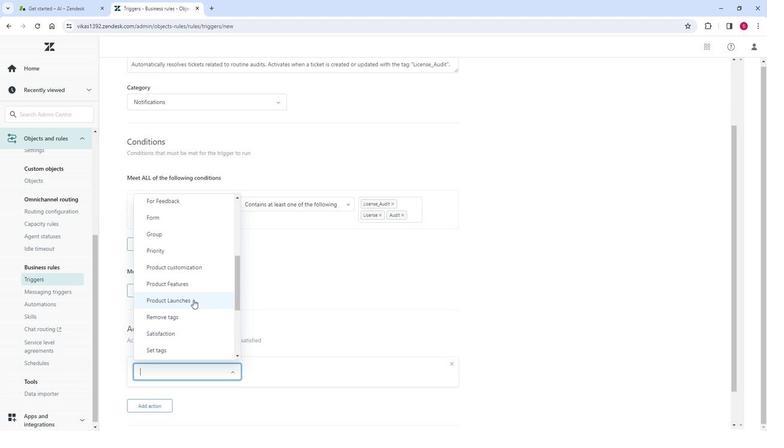
Action: Mouse scrolled (191, 299) with delta (0, 0)
Screenshot: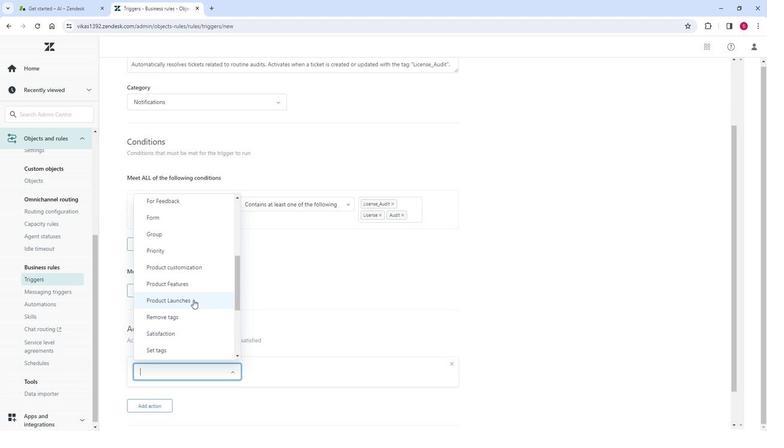 
Action: Mouse scrolled (191, 299) with delta (0, 0)
Screenshot: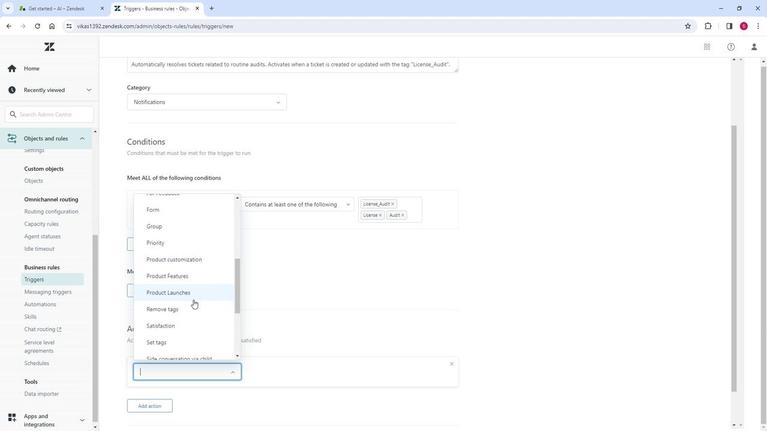 
Action: Mouse moved to (189, 273)
Screenshot: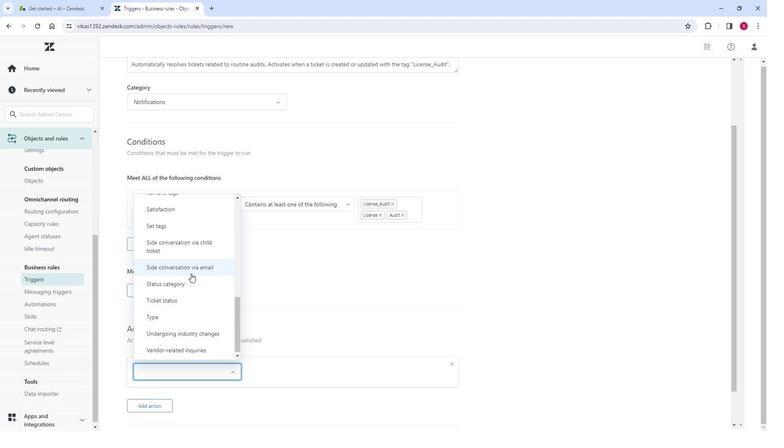 
Action: Mouse scrolled (189, 273) with delta (0, 0)
Screenshot: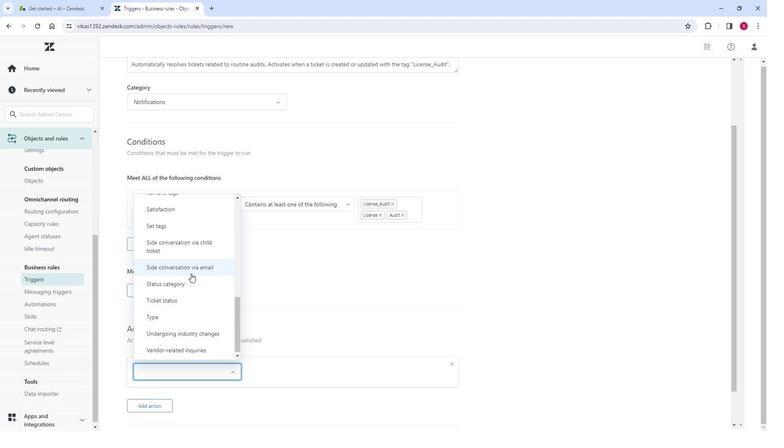
Action: Mouse moved to (176, 319)
Screenshot: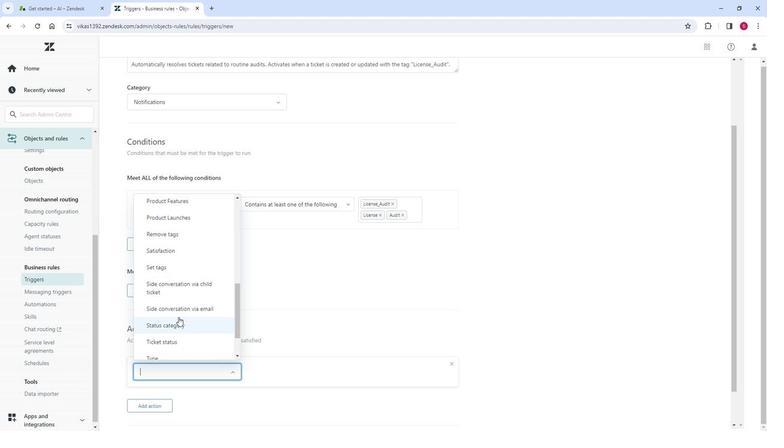 
Action: Mouse scrolled (176, 318) with delta (0, 0)
Screenshot: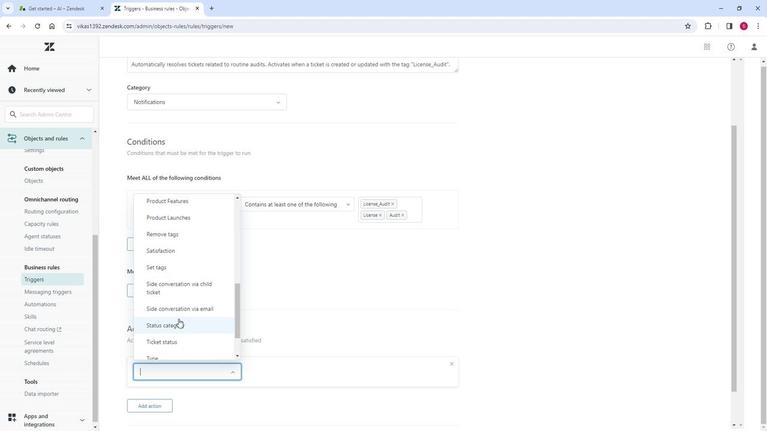 
Action: Mouse moved to (170, 301)
Screenshot: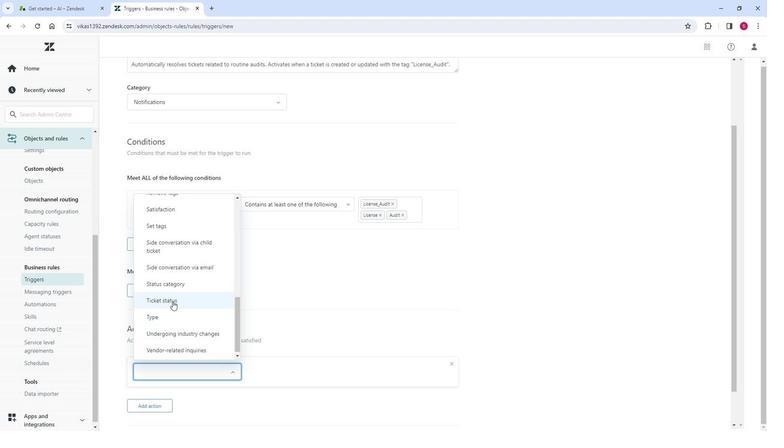 
Action: Mouse pressed left at (170, 301)
Screenshot: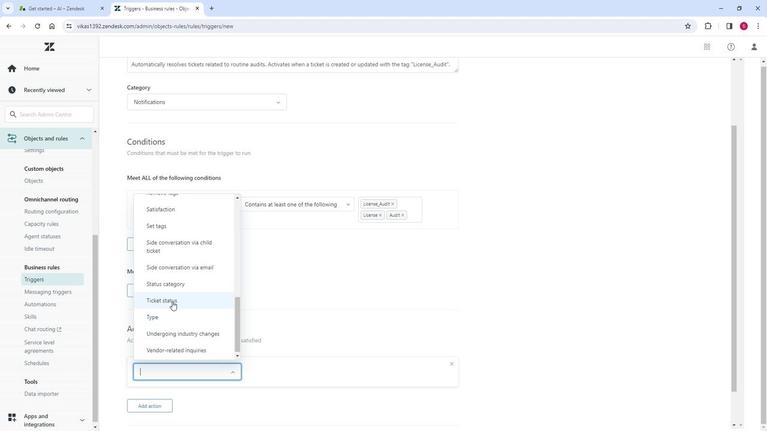 
Action: Mouse moved to (276, 348)
Screenshot: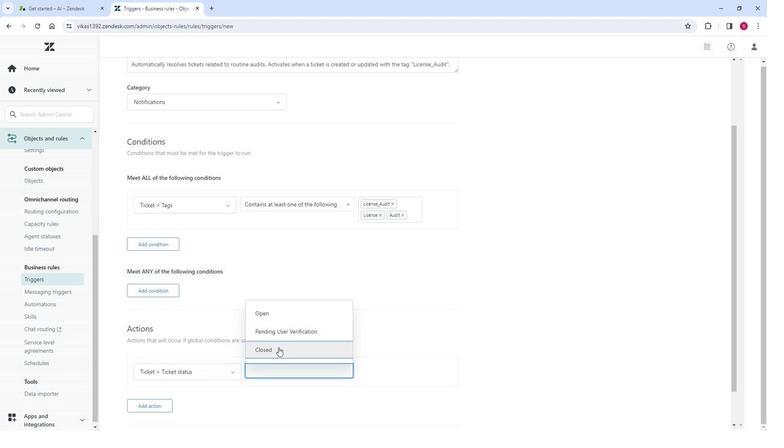 
Action: Mouse pressed left at (276, 348)
Screenshot: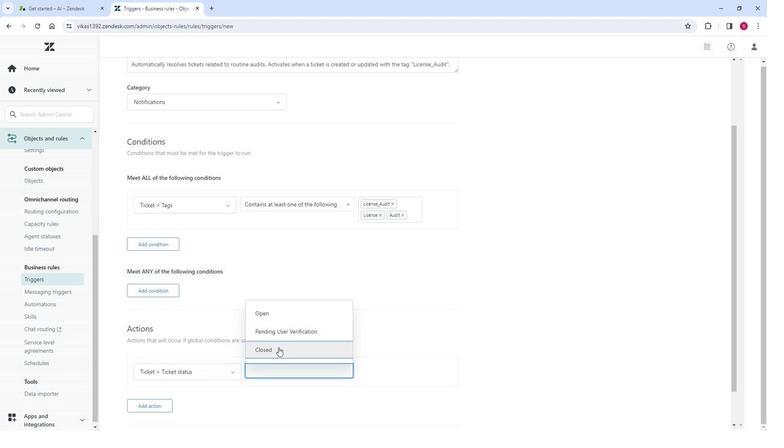 
Action: Mouse moved to (459, 405)
Screenshot: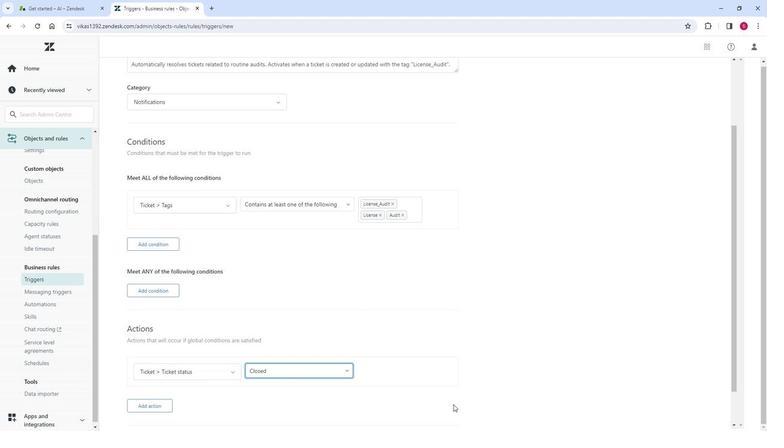 
Action: Mouse scrolled (459, 405) with delta (0, 0)
Screenshot: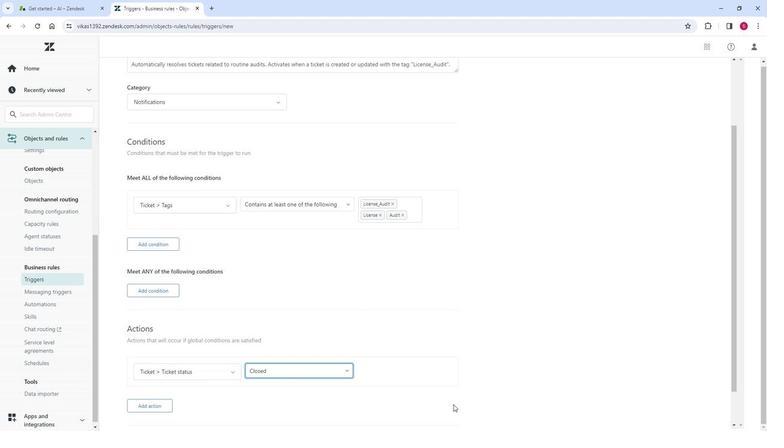 
Action: Mouse moved to (461, 404)
Screenshot: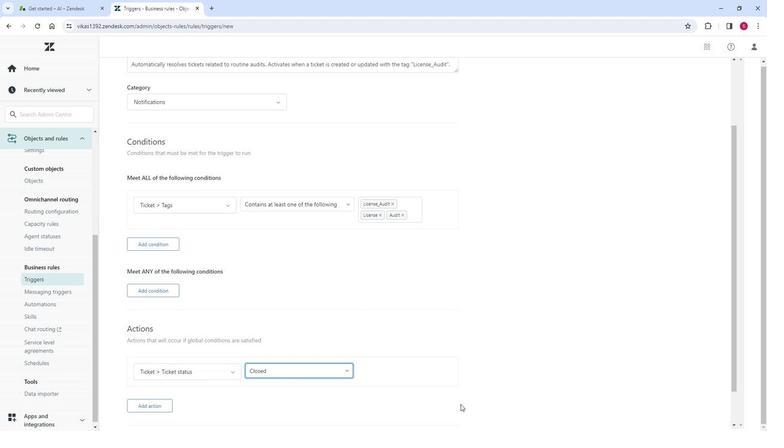 
Action: Mouse scrolled (461, 404) with delta (0, 0)
Screenshot: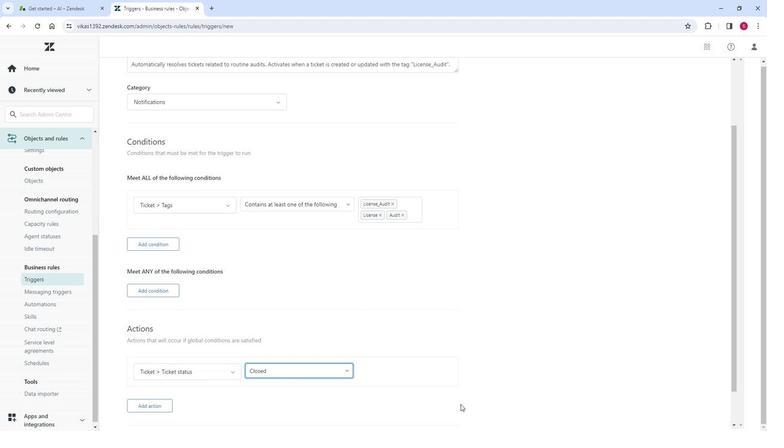 
Action: Mouse moved to (462, 403)
Screenshot: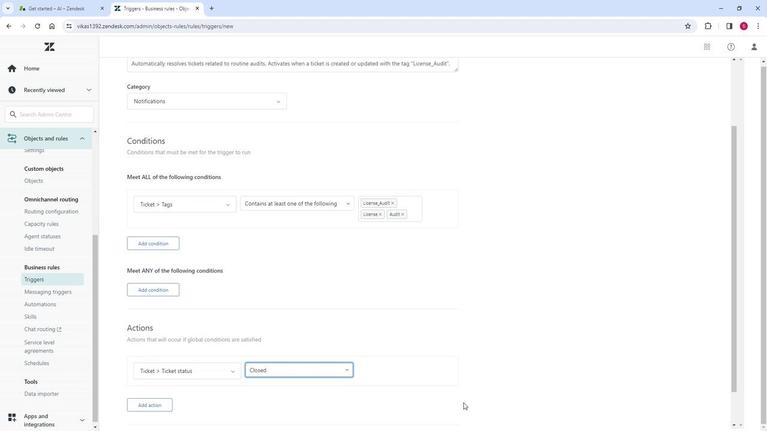 
Action: Mouse scrolled (462, 402) with delta (0, 0)
Screenshot: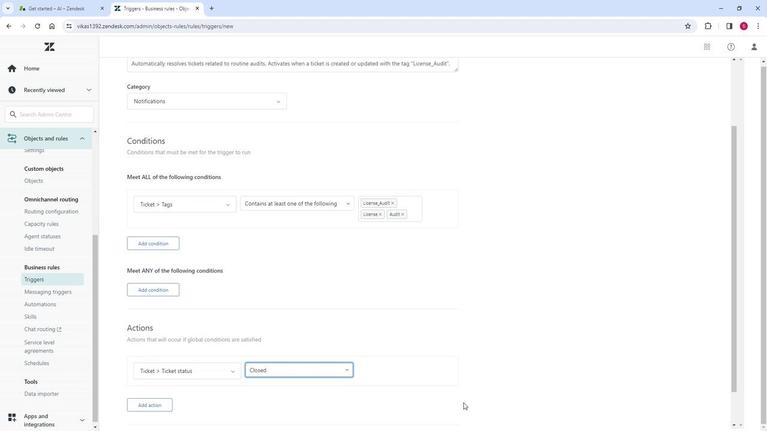 
Action: Mouse moved to (429, 406)
Screenshot: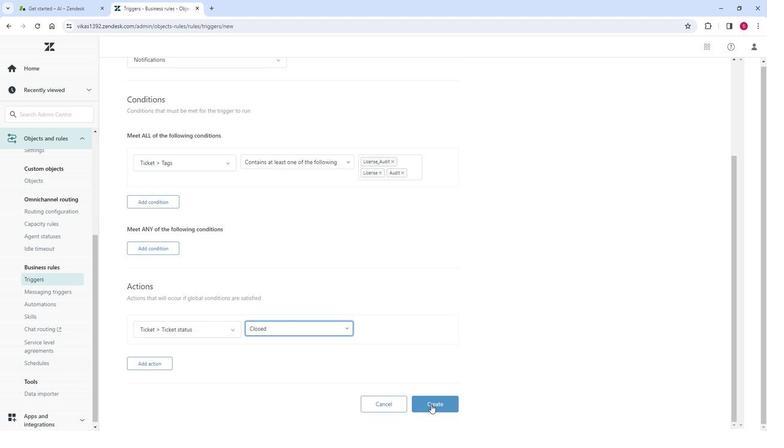 
Action: Mouse pressed left at (429, 406)
Screenshot: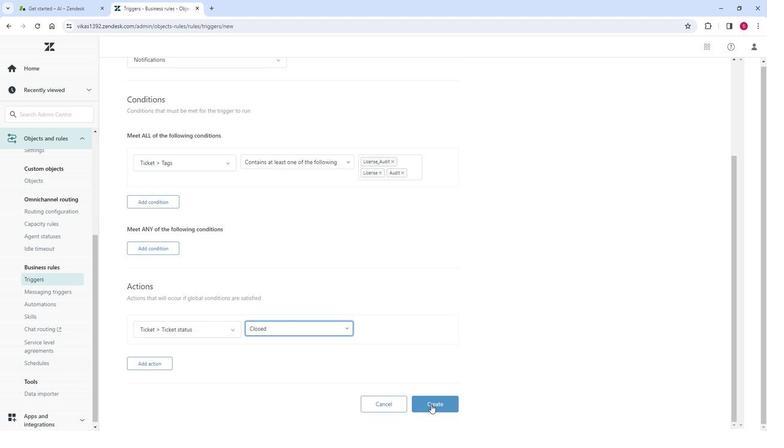 
Action: Mouse moved to (493, 348)
Screenshot: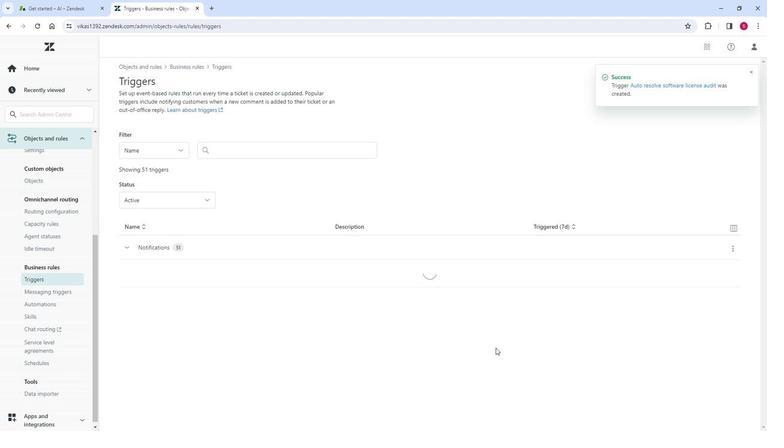 
